 Task: Open Card Usability Testing Review in Board Public Speaking Coaching to Workspace Business Coaching Services and add a team member Softage.3@softage.net, a label Green, a checklist Smart City Development, an attachment from your computer, a color Green and finally, add a card description 'Plan and execute company team-building conference with guest speakers on teamwork' and a comment 'We should approach this task with enthusiasm as it has the potential to generate significant value for our company.'. Add a start date 'Jan 07, 1900' with a due date 'Jan 14, 1900'
Action: Mouse moved to (75, 294)
Screenshot: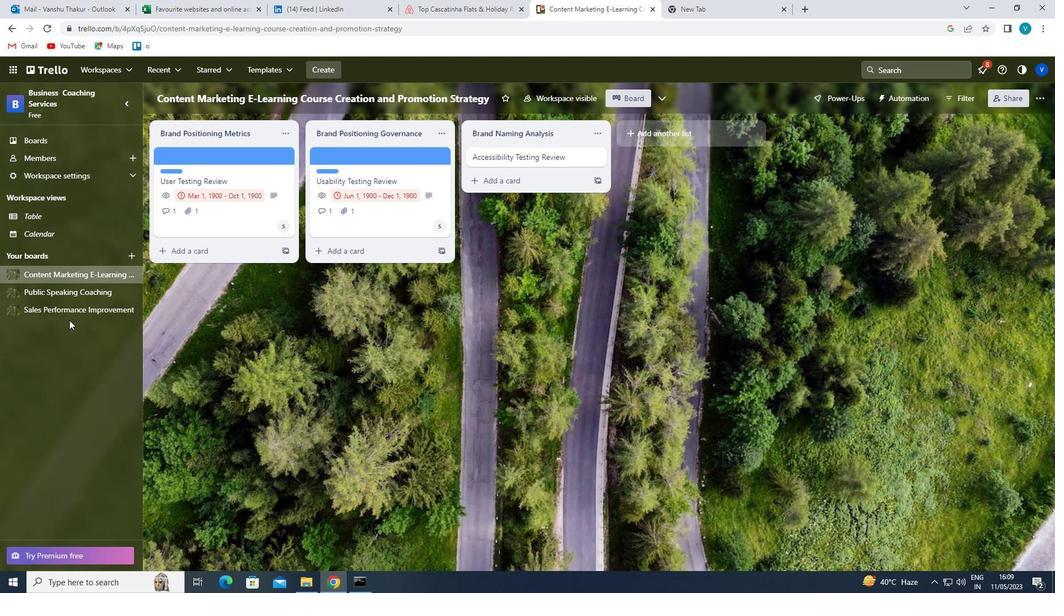 
Action: Mouse pressed left at (75, 294)
Screenshot: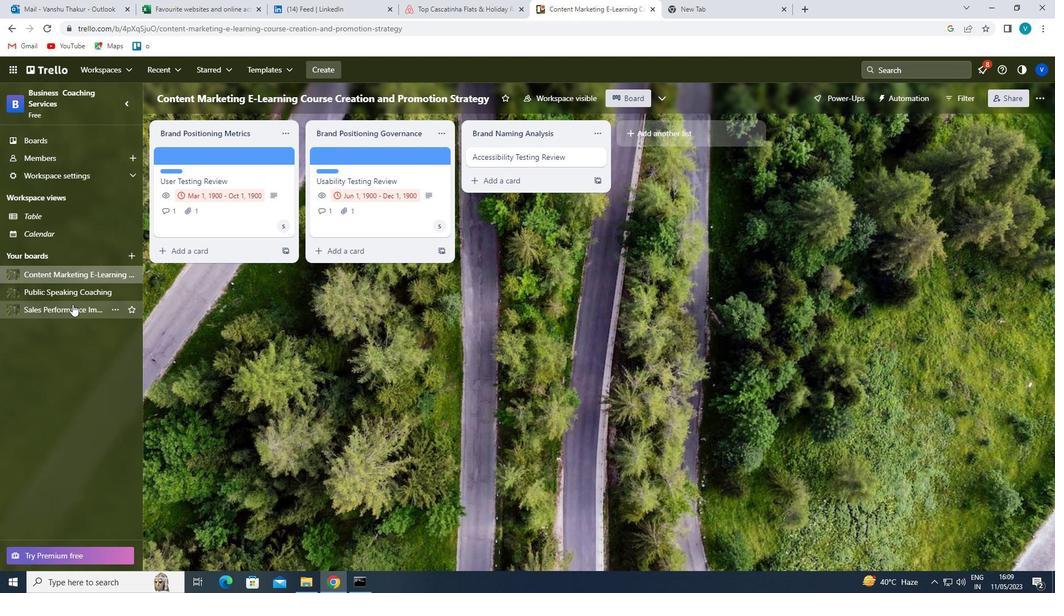 
Action: Mouse moved to (523, 156)
Screenshot: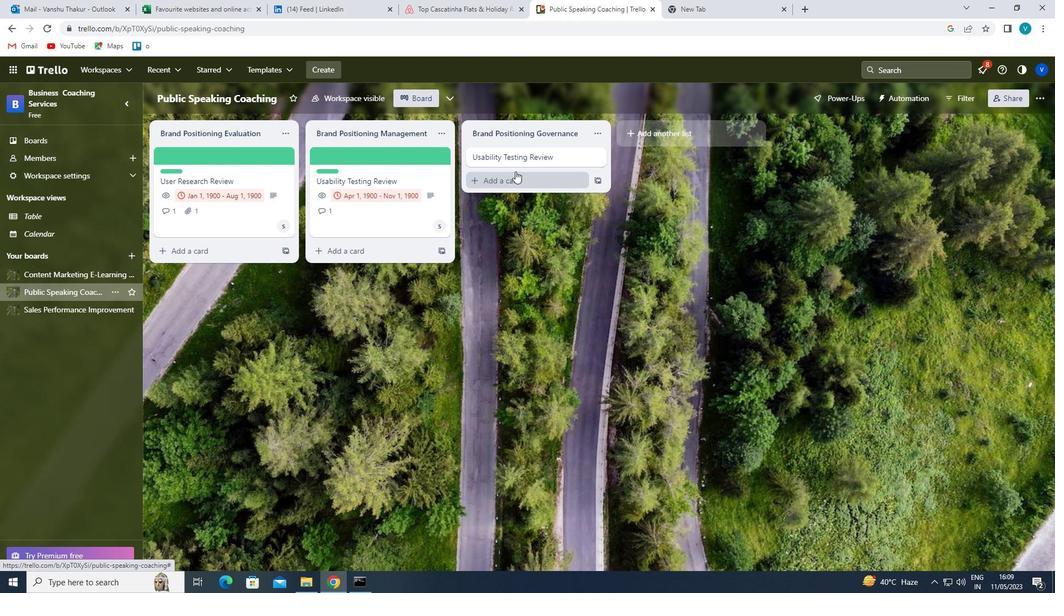 
Action: Mouse pressed left at (523, 156)
Screenshot: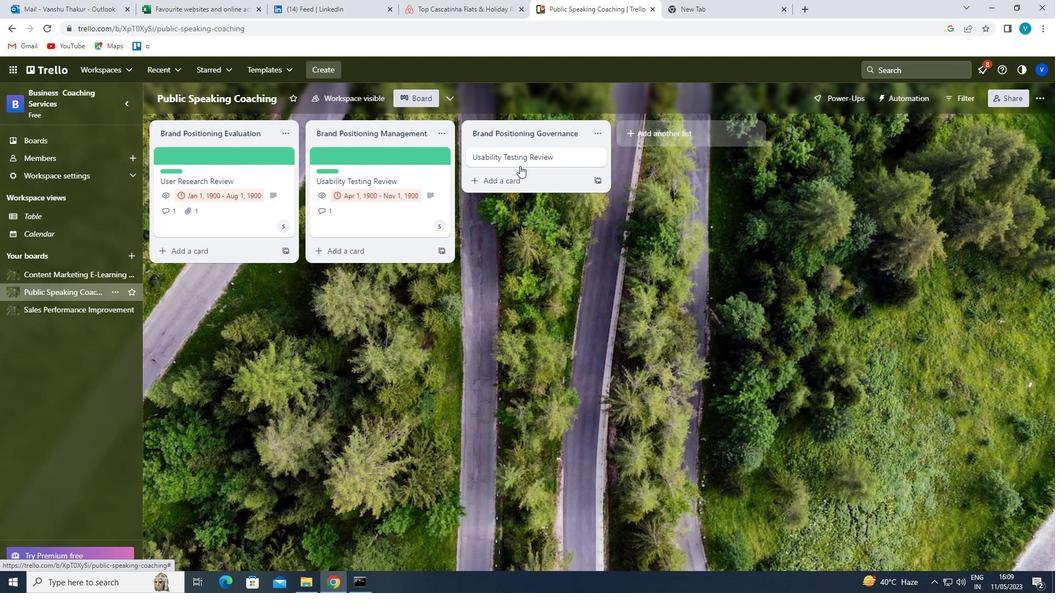 
Action: Mouse moved to (661, 194)
Screenshot: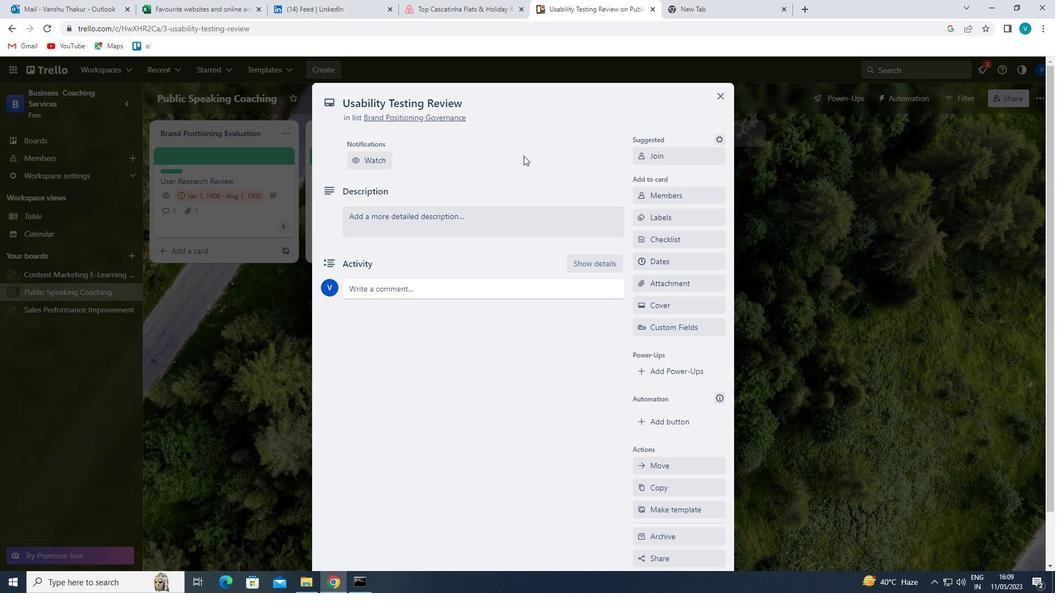 
Action: Mouse pressed left at (661, 194)
Screenshot: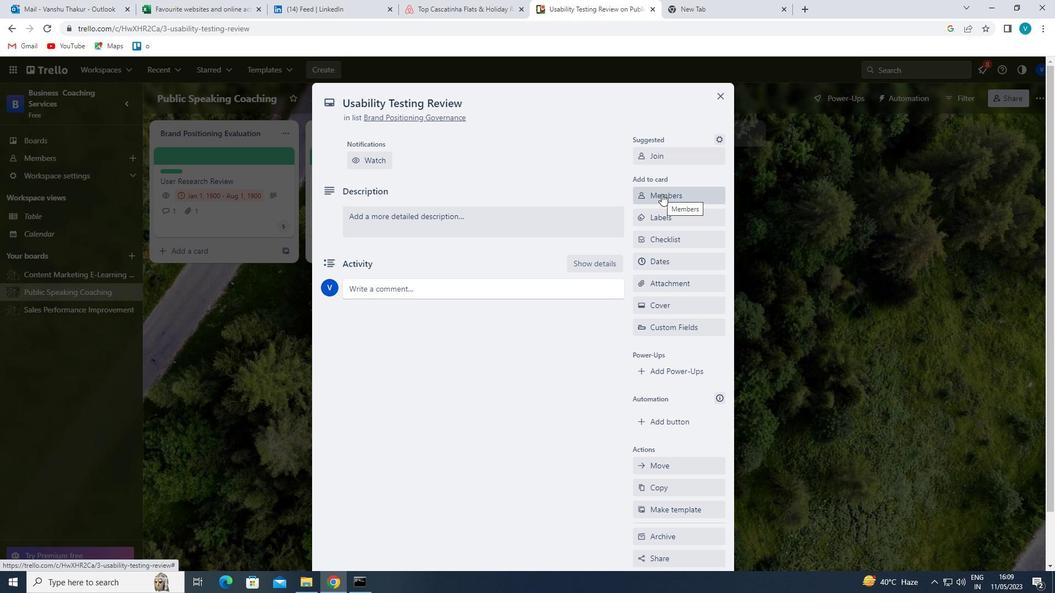 
Action: Mouse moved to (663, 241)
Screenshot: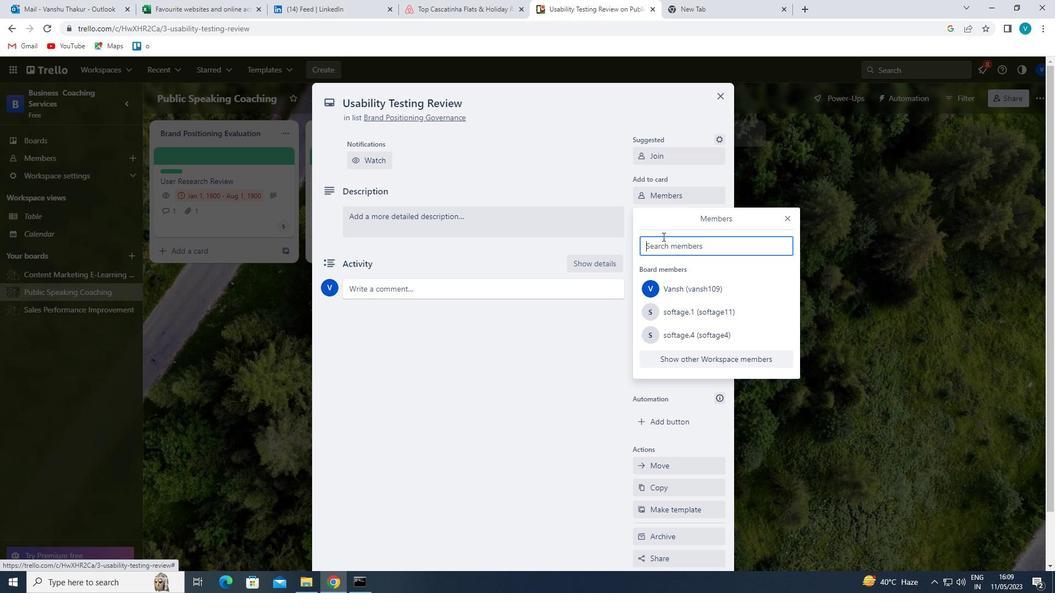 
Action: Mouse pressed left at (663, 241)
Screenshot: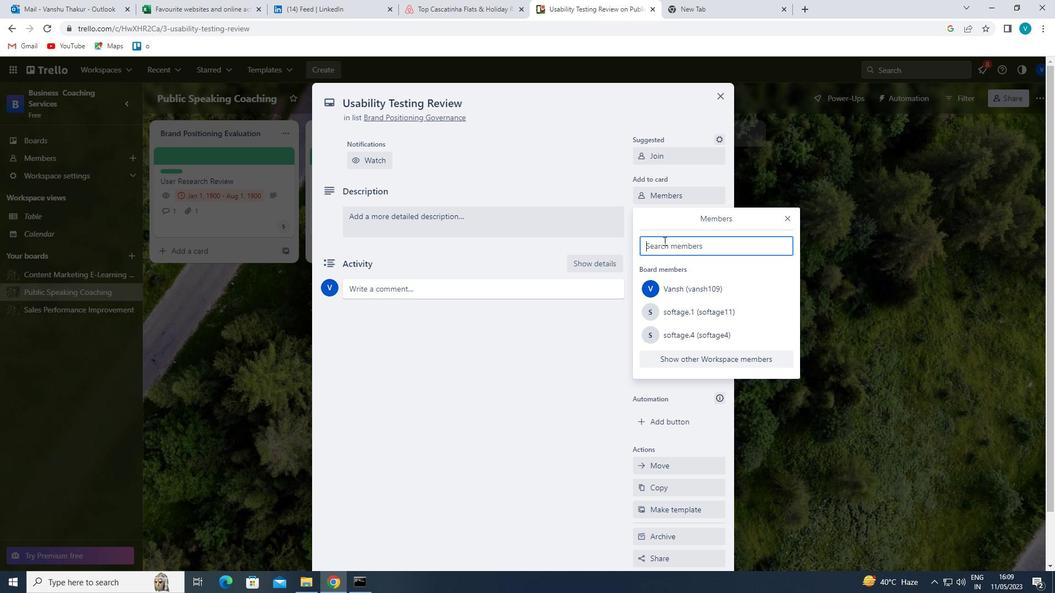 
Action: Key pressed <Key.shift>SOFTAGE
Screenshot: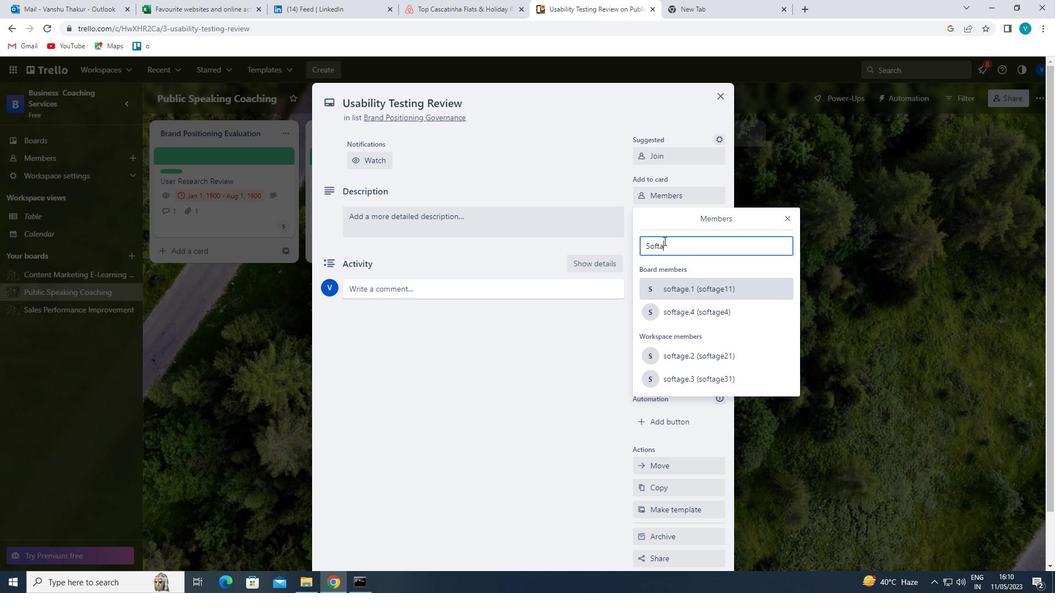 
Action: Mouse moved to (701, 373)
Screenshot: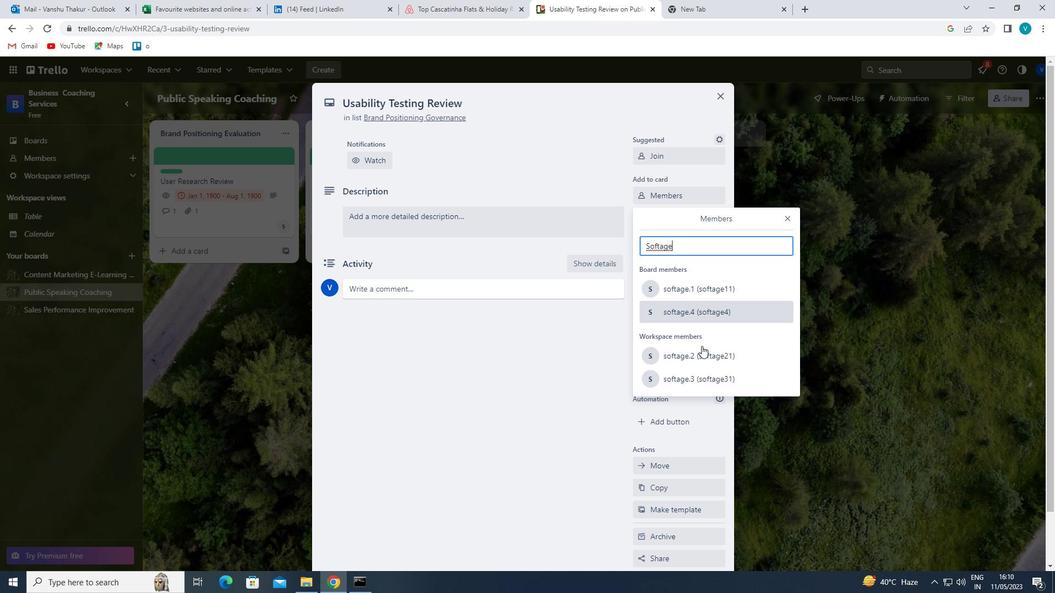 
Action: Mouse pressed left at (701, 373)
Screenshot: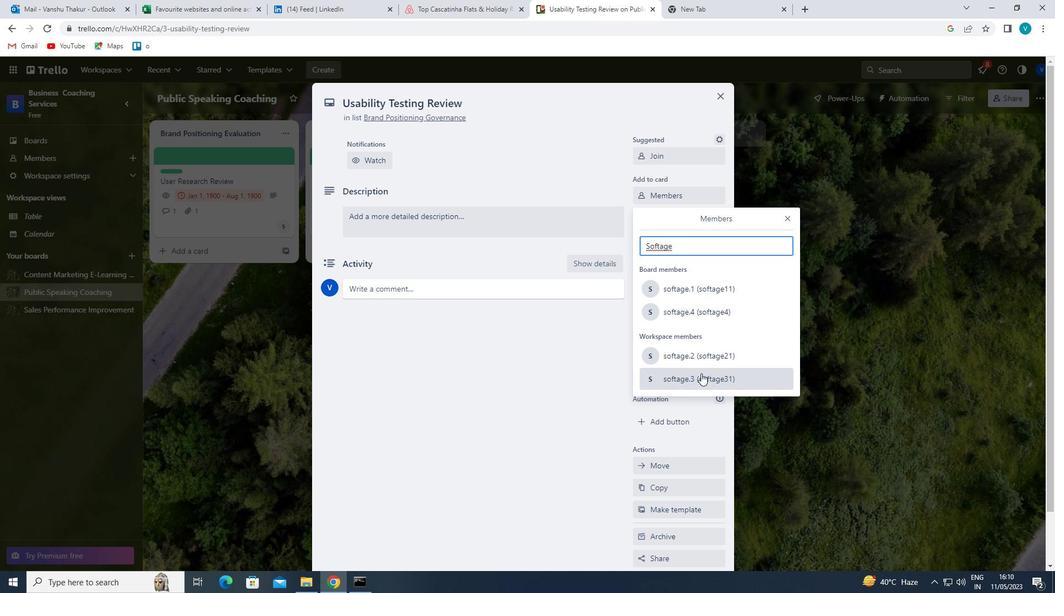 
Action: Mouse moved to (786, 214)
Screenshot: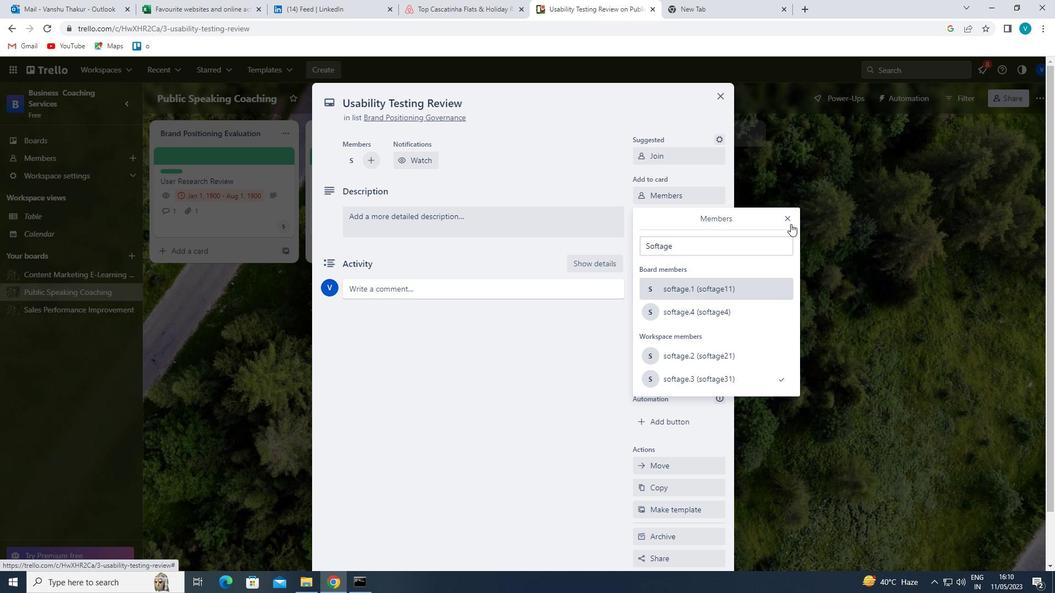 
Action: Mouse pressed left at (786, 214)
Screenshot: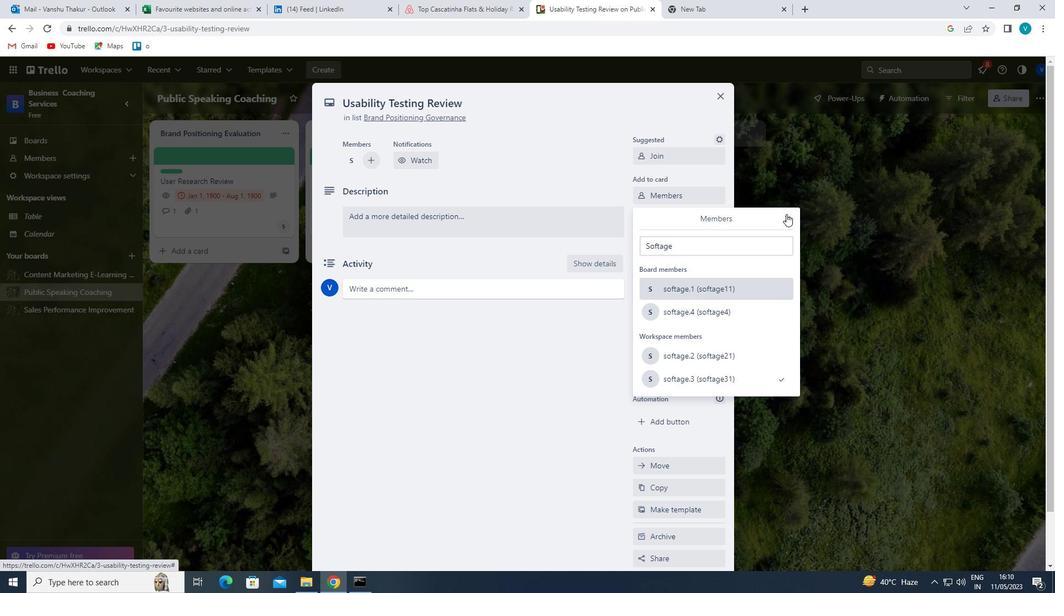 
Action: Mouse moved to (690, 220)
Screenshot: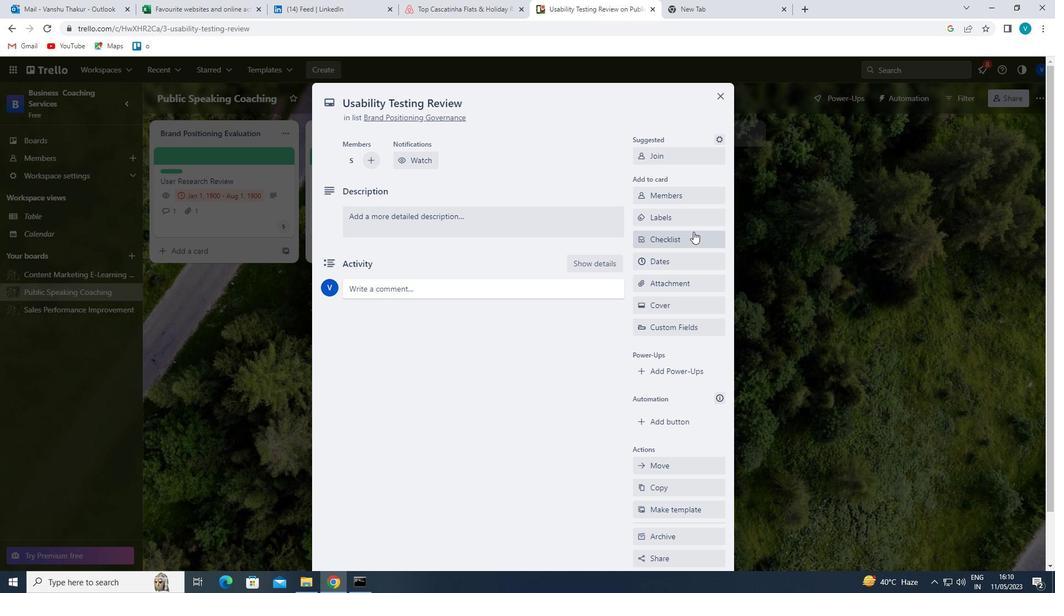 
Action: Mouse pressed left at (690, 220)
Screenshot: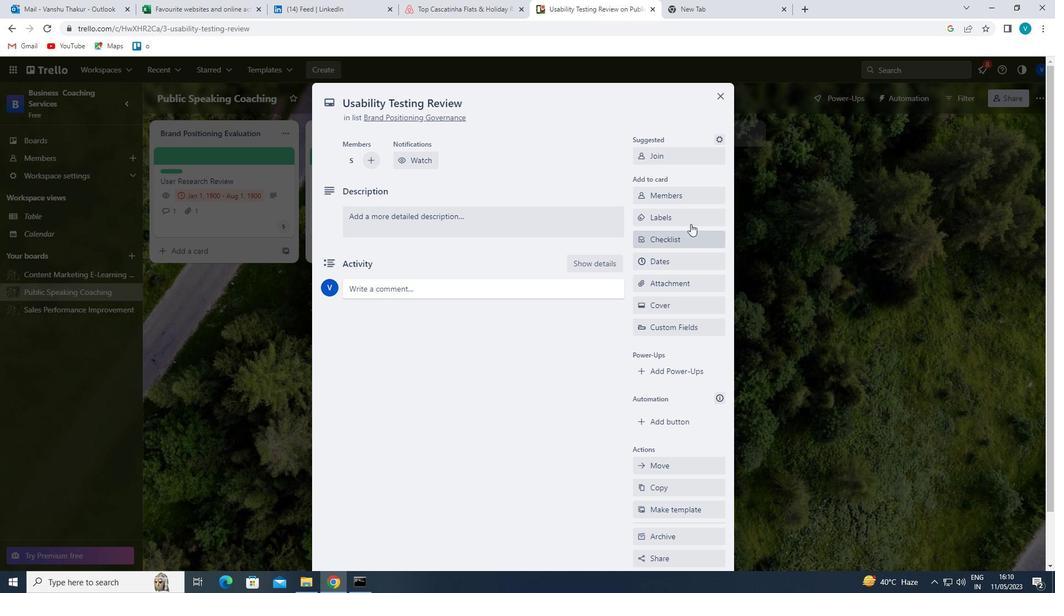 
Action: Mouse moved to (713, 311)
Screenshot: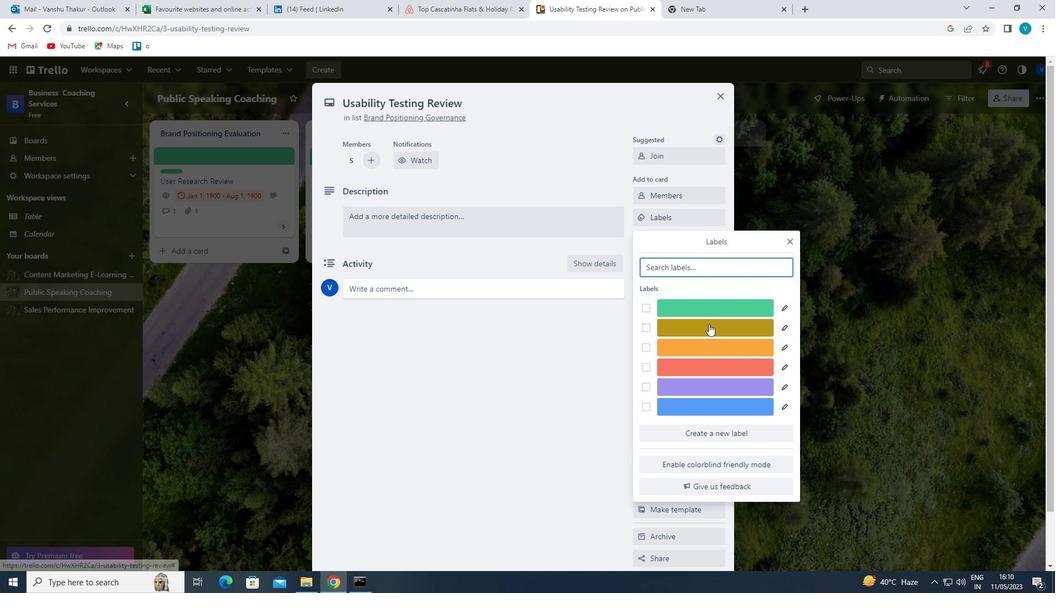 
Action: Mouse pressed left at (713, 311)
Screenshot: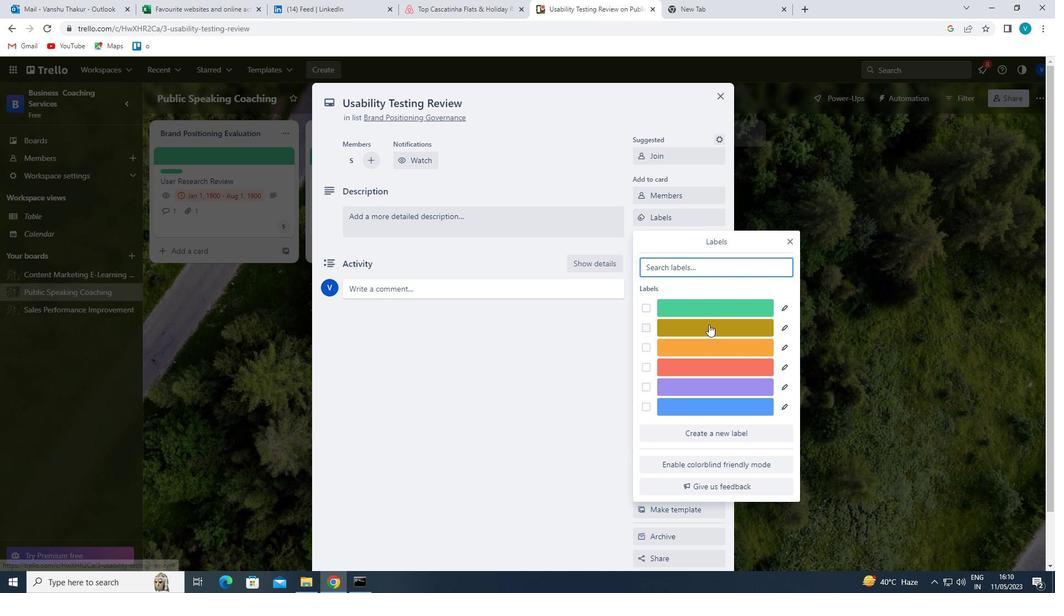 
Action: Mouse moved to (788, 240)
Screenshot: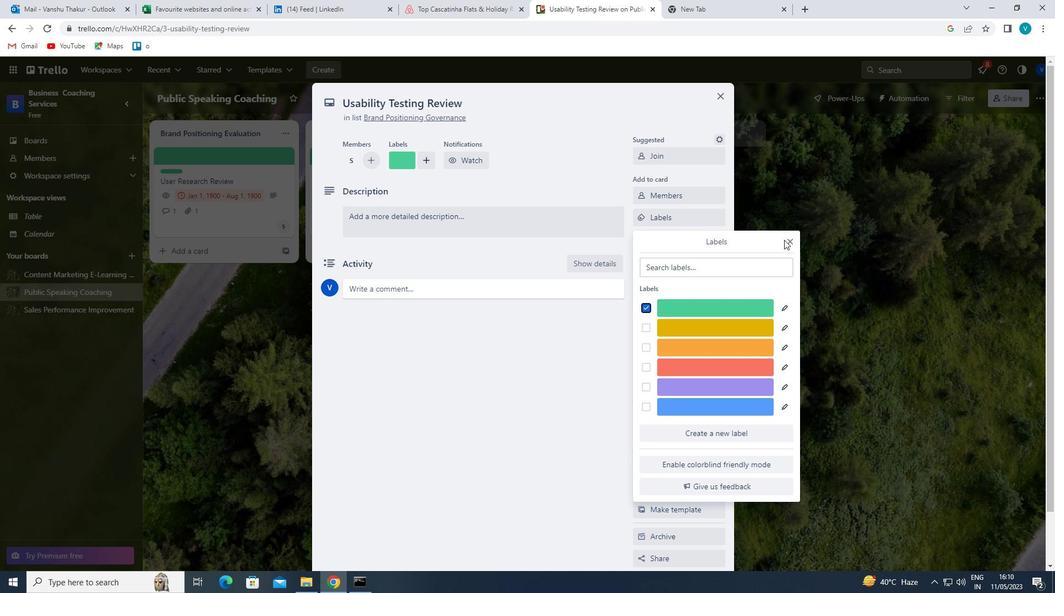 
Action: Mouse pressed left at (788, 240)
Screenshot: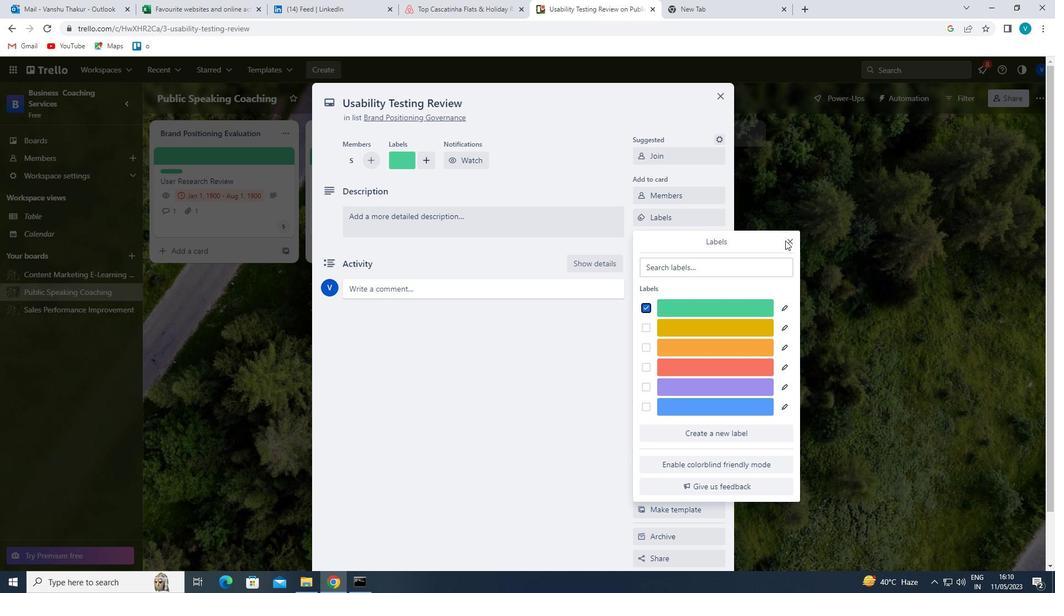 
Action: Mouse moved to (687, 244)
Screenshot: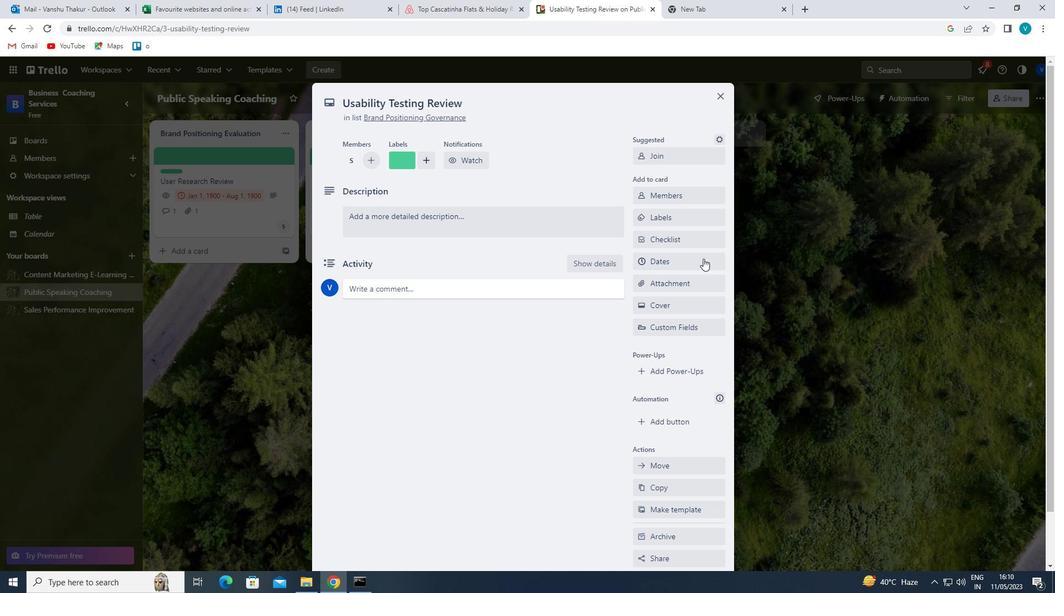 
Action: Mouse pressed left at (687, 244)
Screenshot: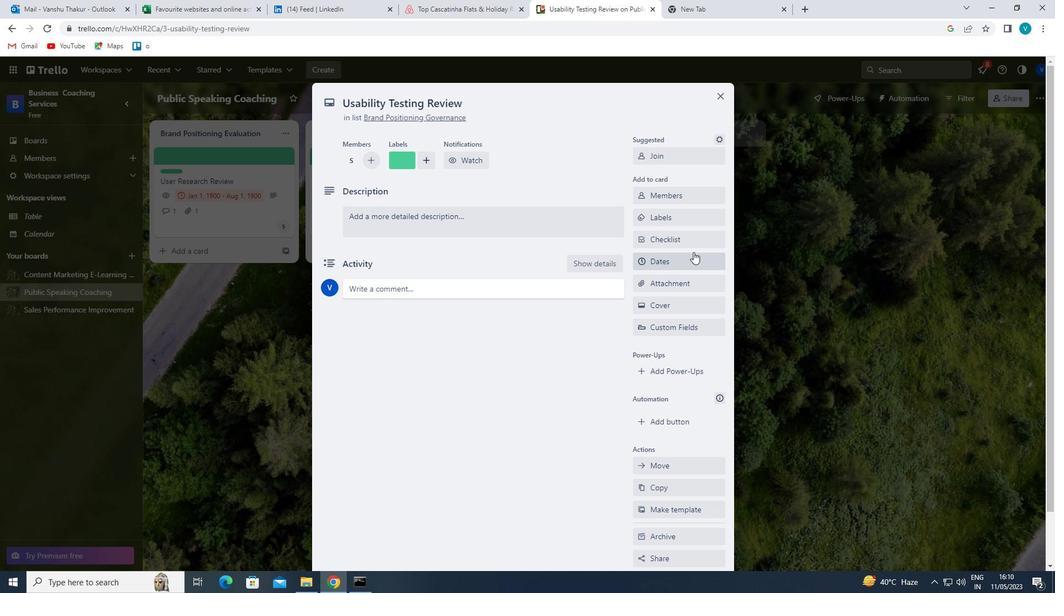 
Action: Key pressed <Key.shift>SMART<Key.space>
Screenshot: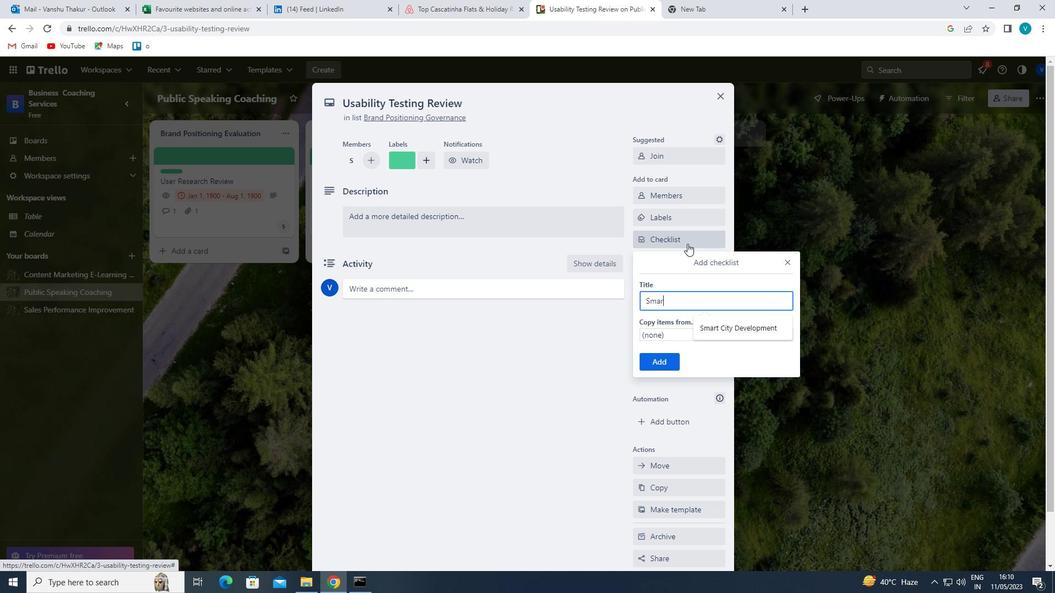 
Action: Mouse moved to (711, 322)
Screenshot: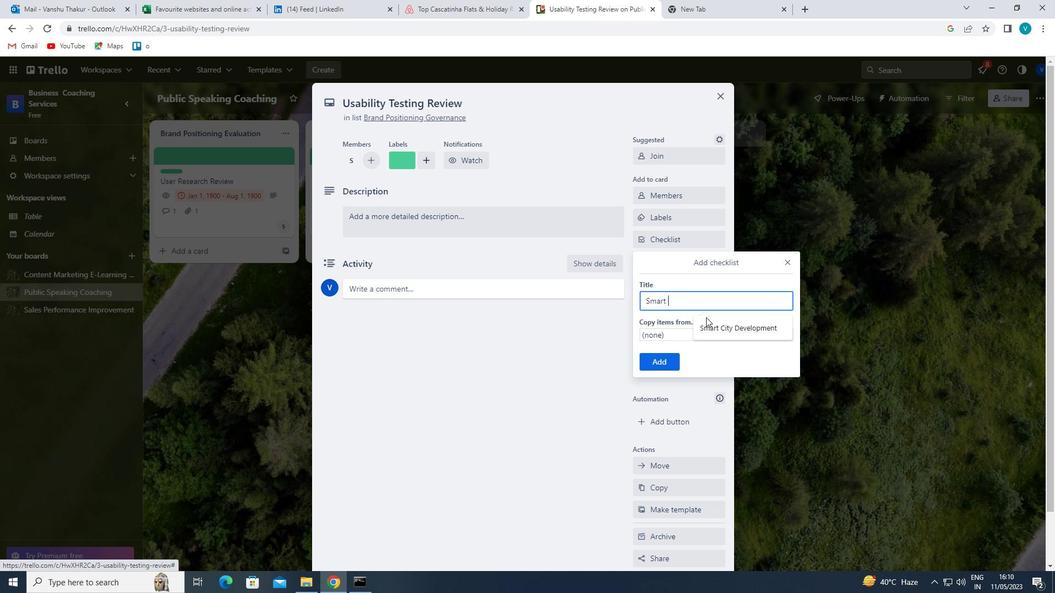 
Action: Mouse pressed left at (711, 322)
Screenshot: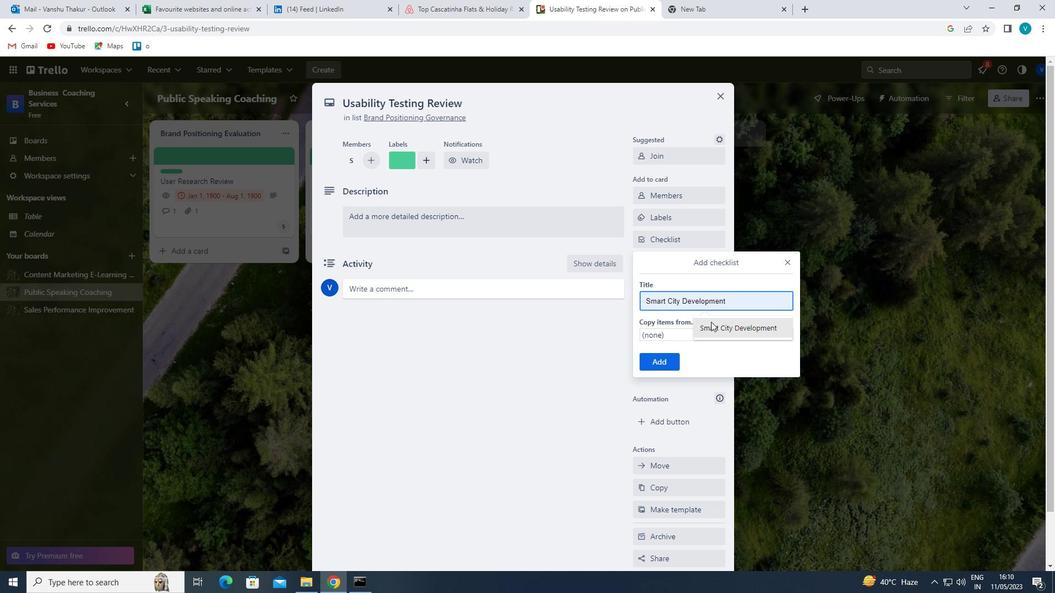 
Action: Mouse moved to (671, 363)
Screenshot: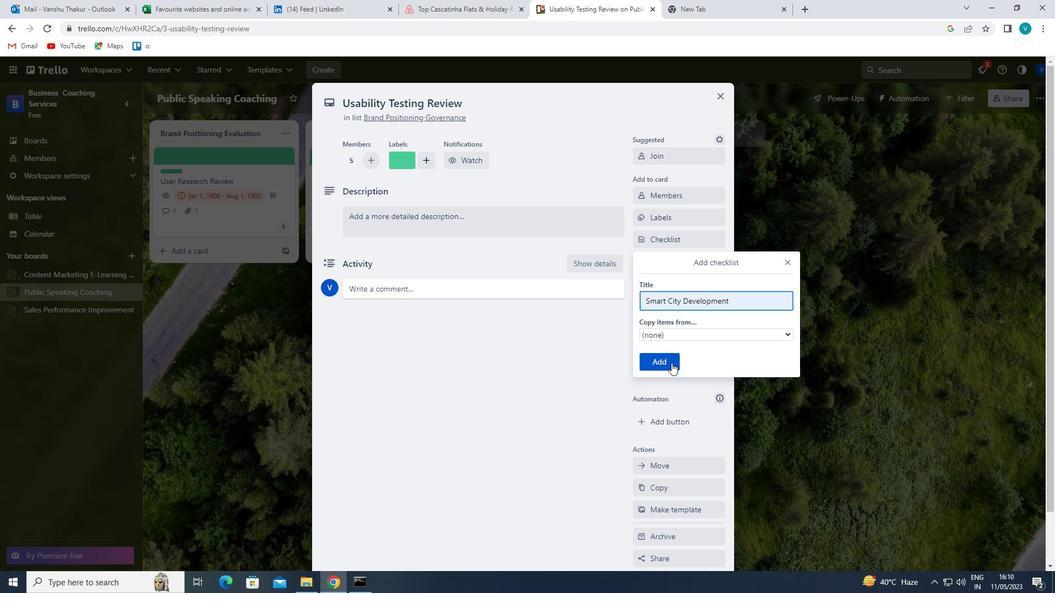 
Action: Mouse pressed left at (671, 363)
Screenshot: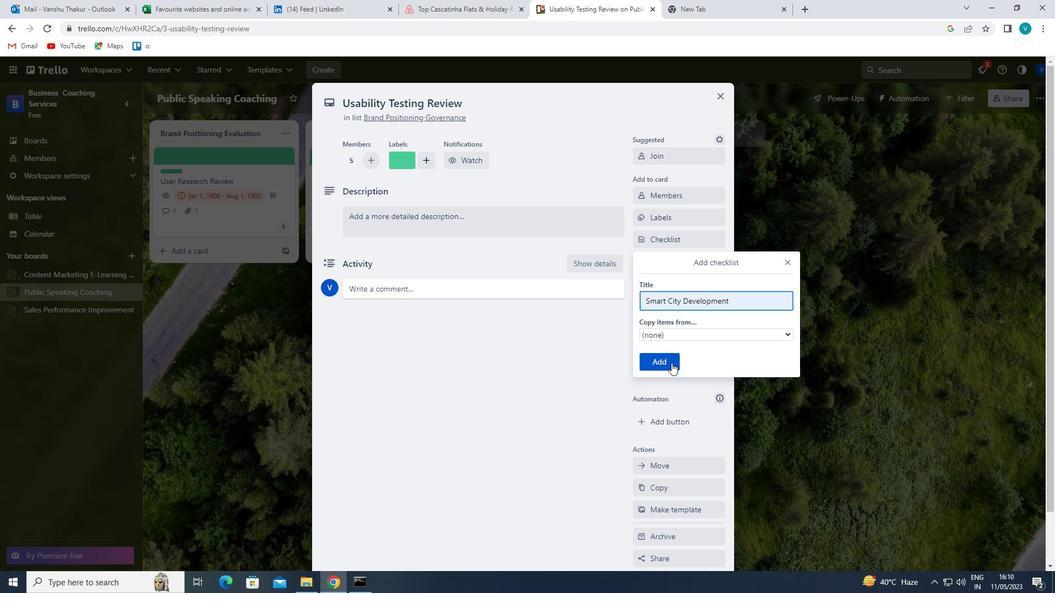 
Action: Mouse moved to (680, 283)
Screenshot: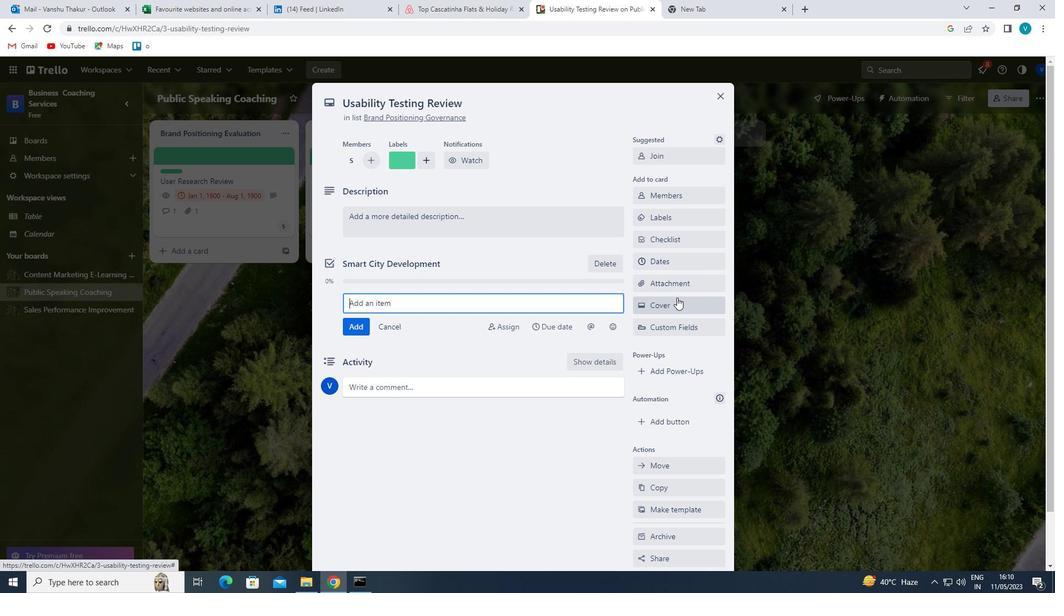 
Action: Mouse pressed left at (680, 283)
Screenshot: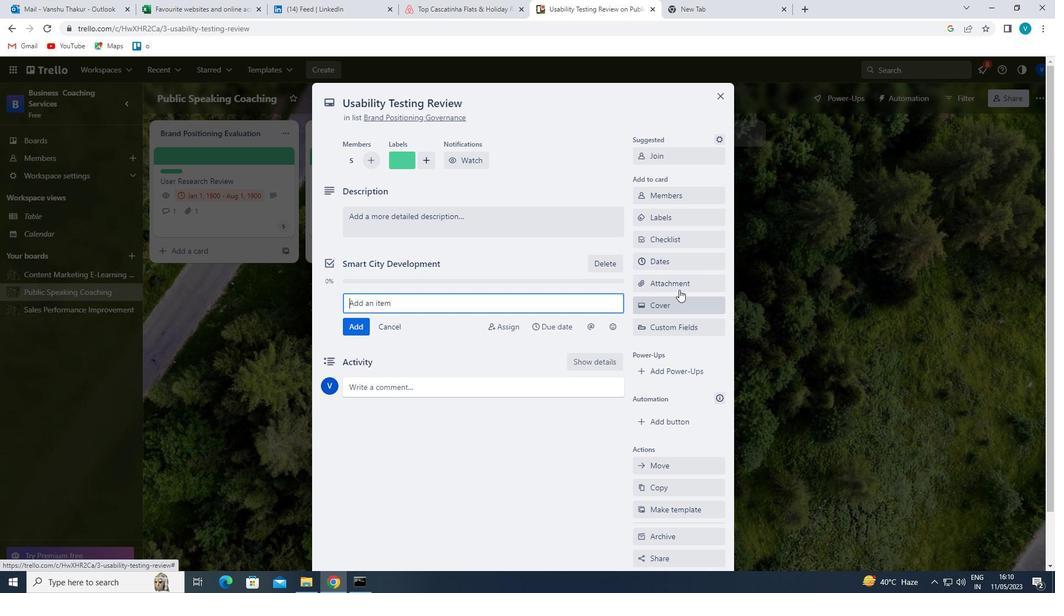 
Action: Mouse moved to (673, 330)
Screenshot: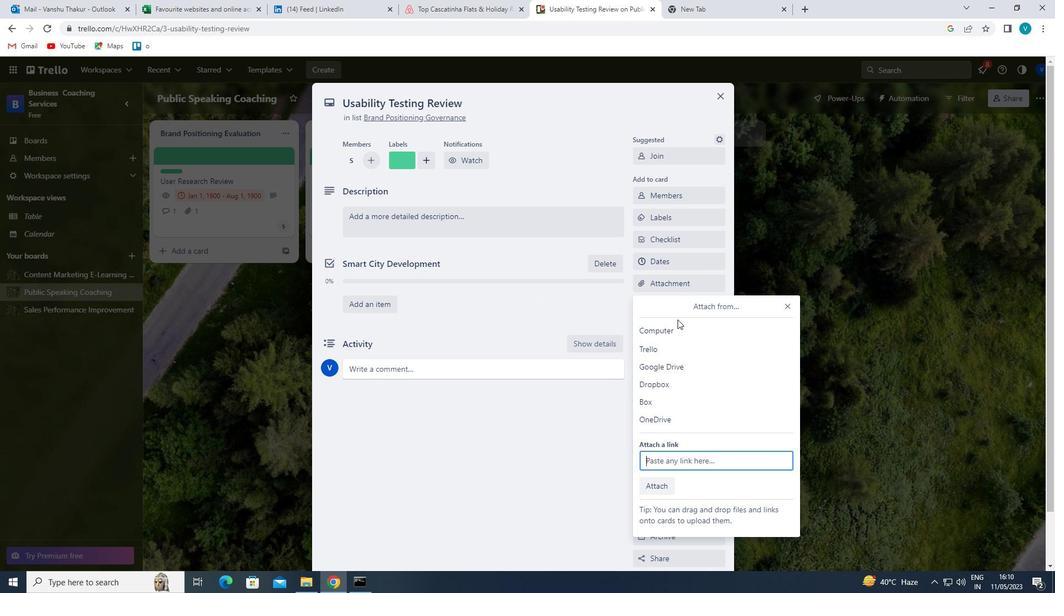 
Action: Mouse pressed left at (673, 330)
Screenshot: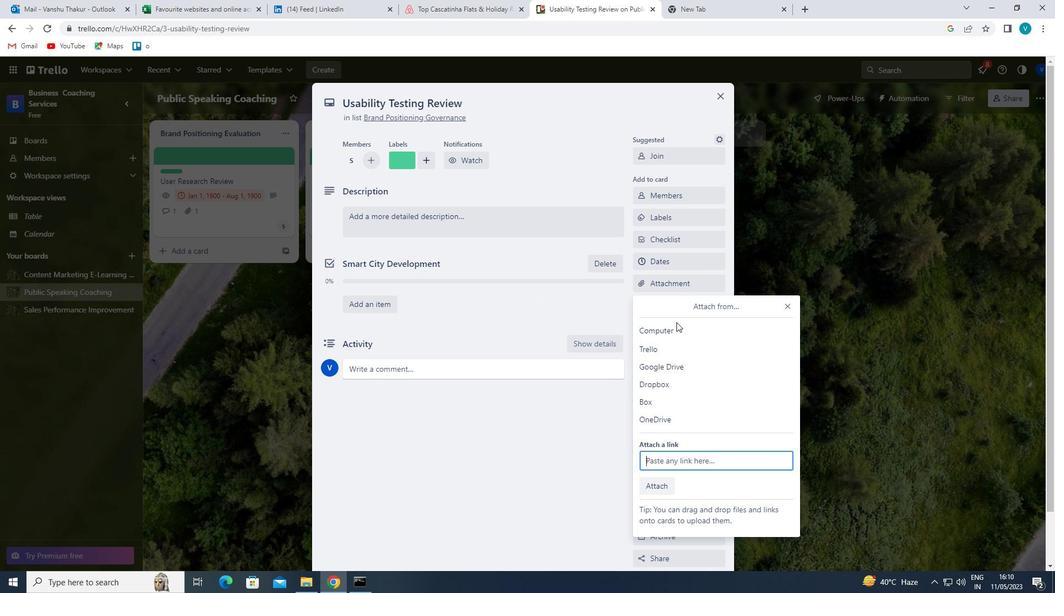 
Action: Mouse moved to (161, 168)
Screenshot: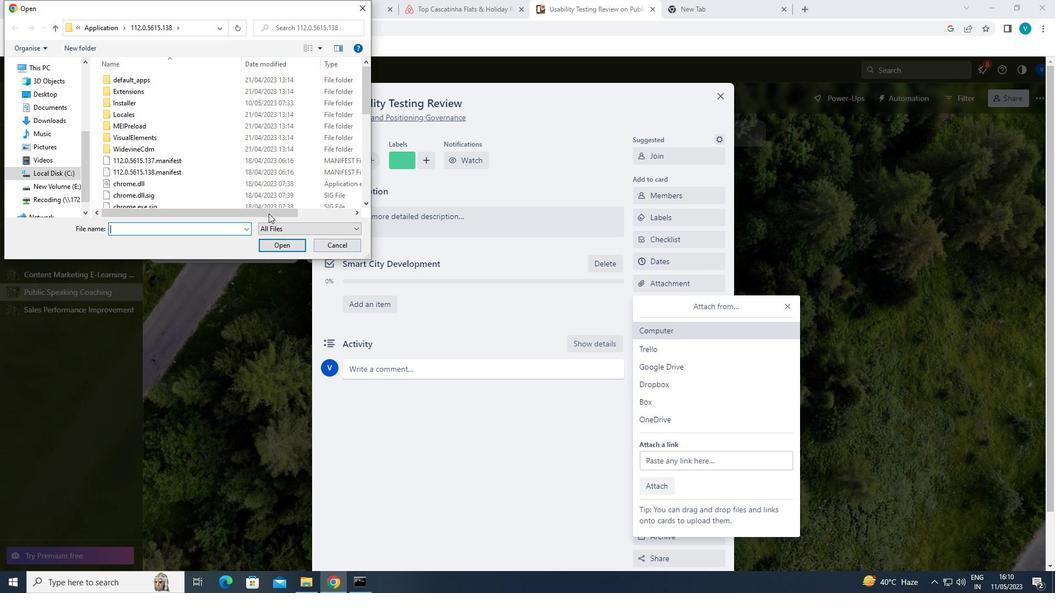 
Action: Mouse scrolled (161, 167) with delta (0, 0)
Screenshot: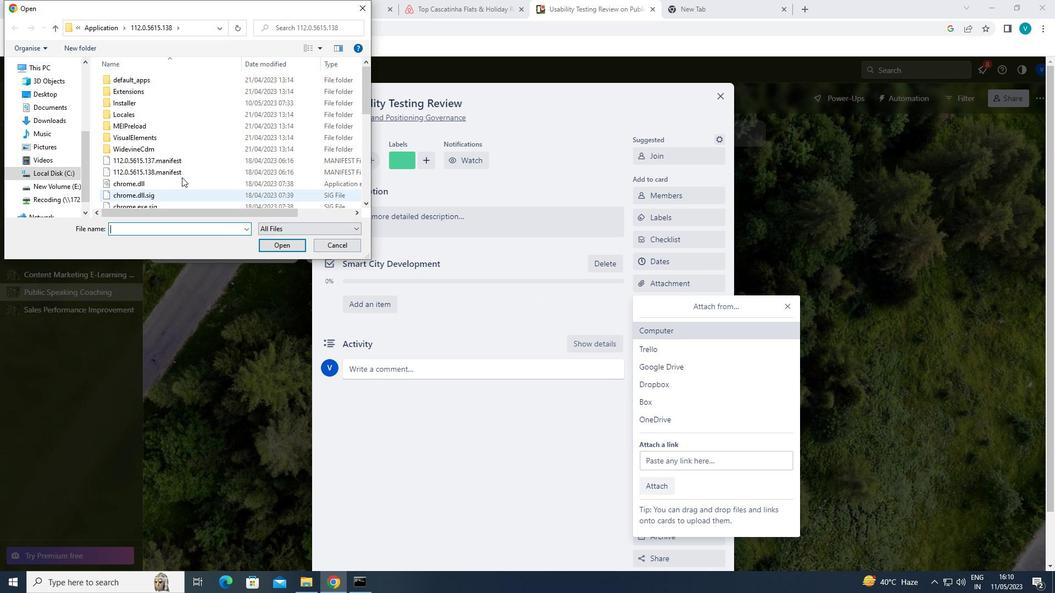 
Action: Mouse scrolled (161, 167) with delta (0, 0)
Screenshot: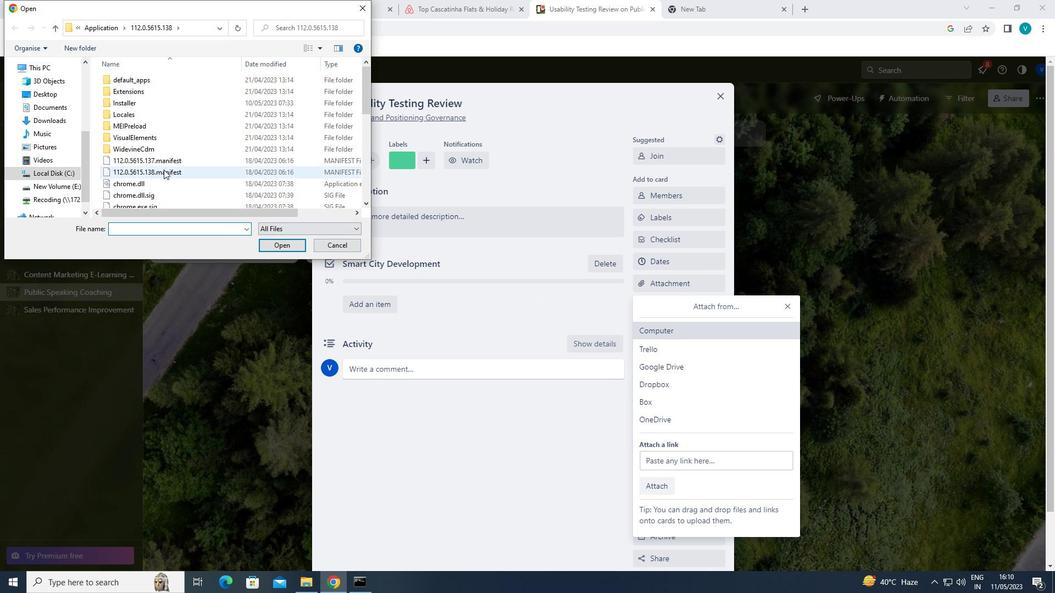 
Action: Mouse pressed left at (161, 168)
Screenshot: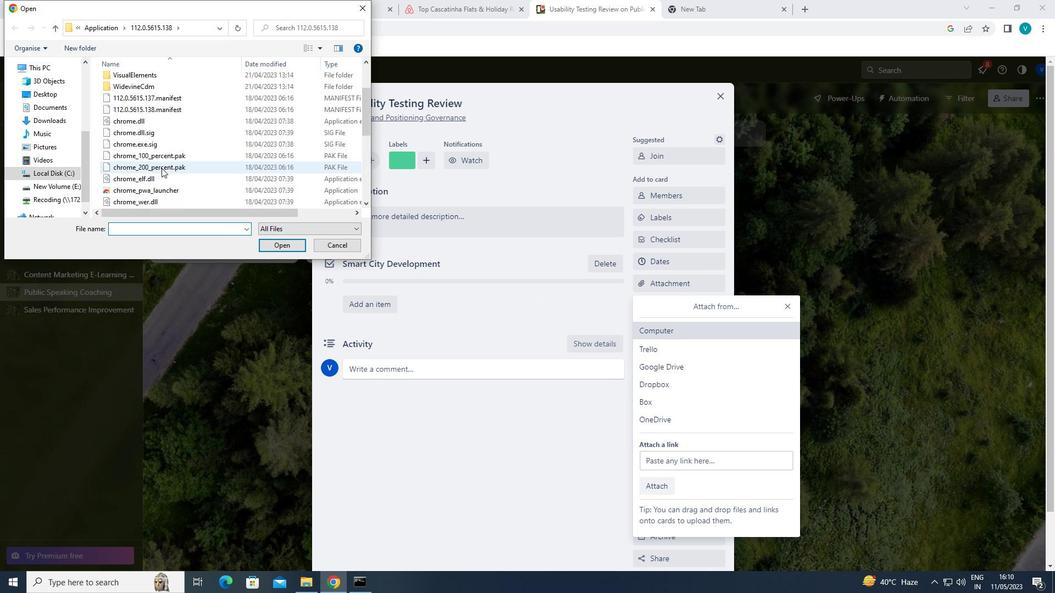 
Action: Mouse moved to (272, 239)
Screenshot: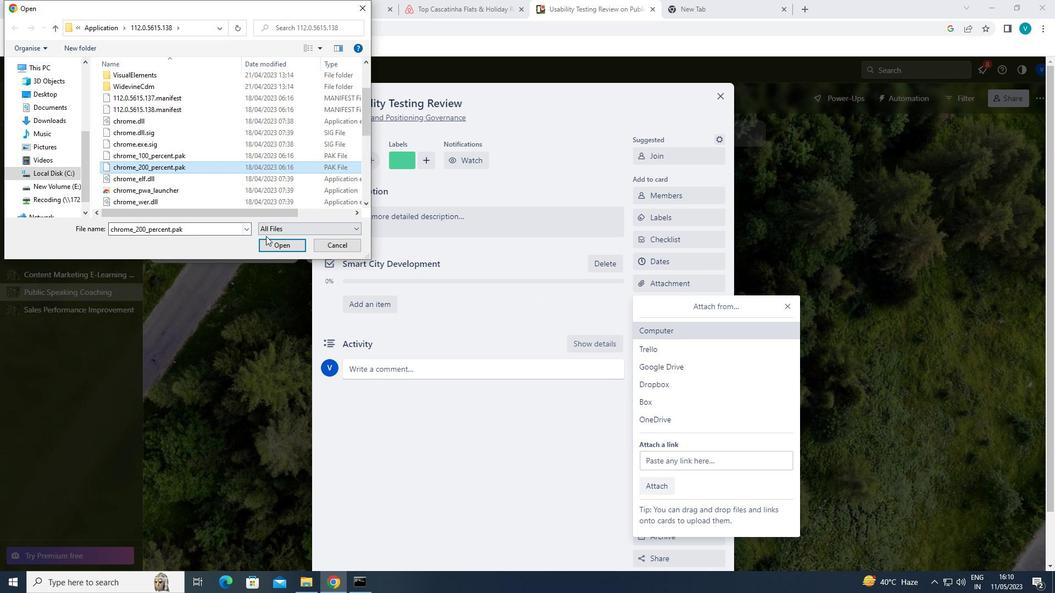 
Action: Mouse pressed left at (272, 239)
Screenshot: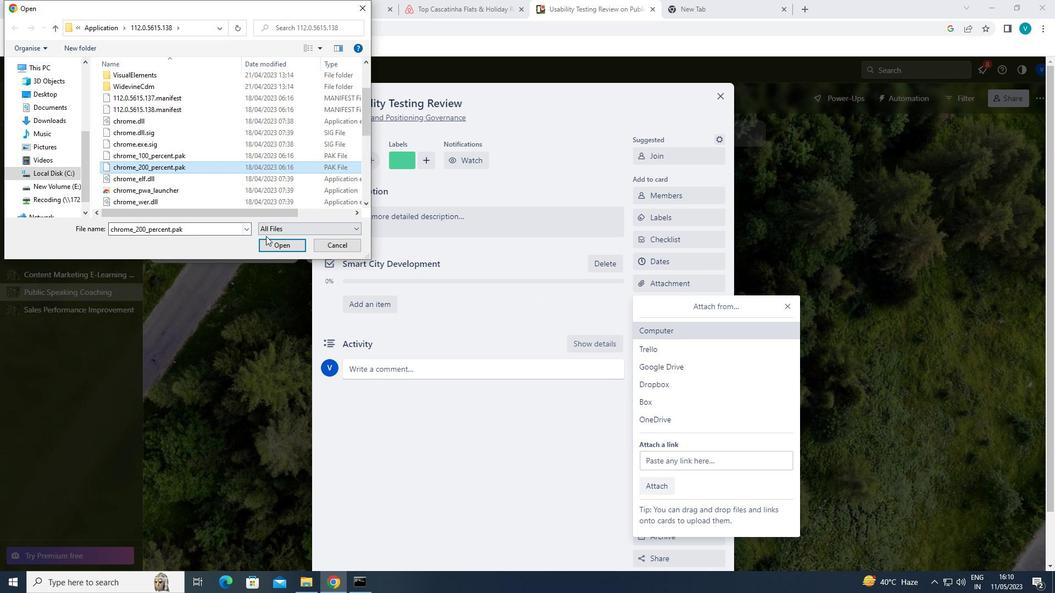 
Action: Mouse moved to (790, 303)
Screenshot: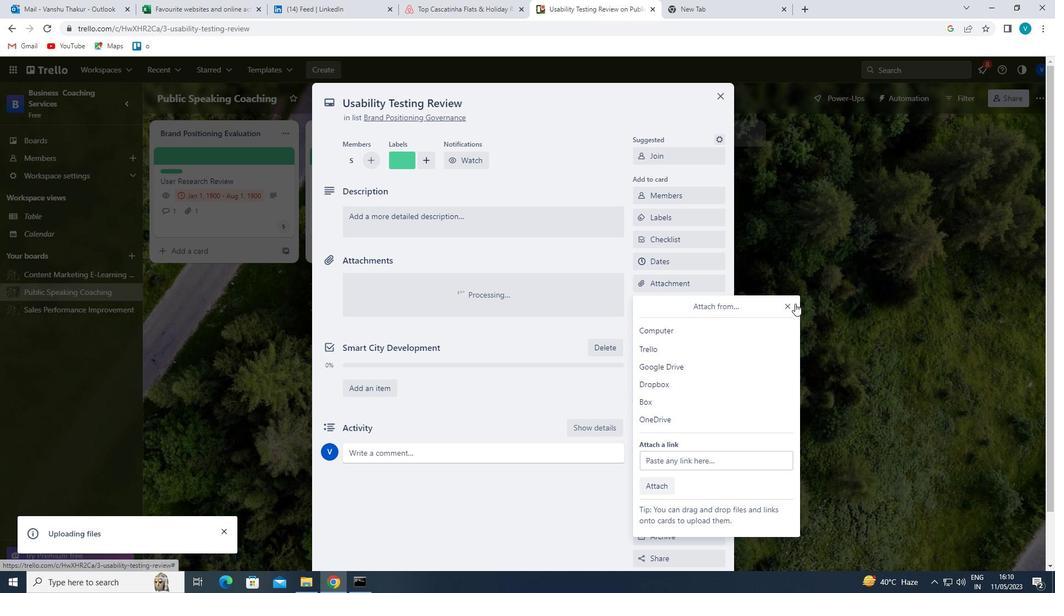 
Action: Mouse pressed left at (790, 303)
Screenshot: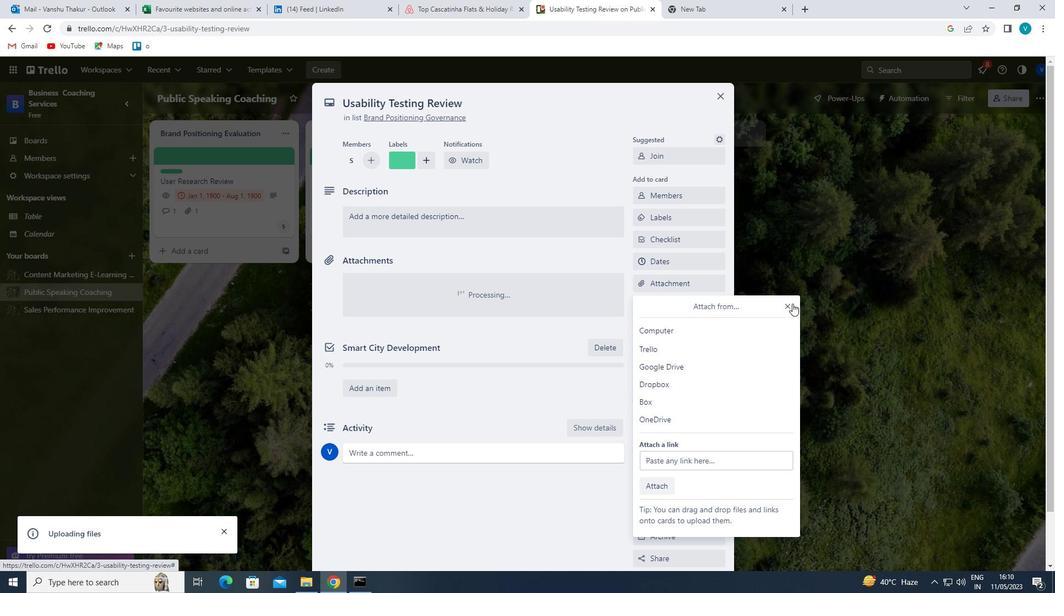 
Action: Mouse moved to (667, 302)
Screenshot: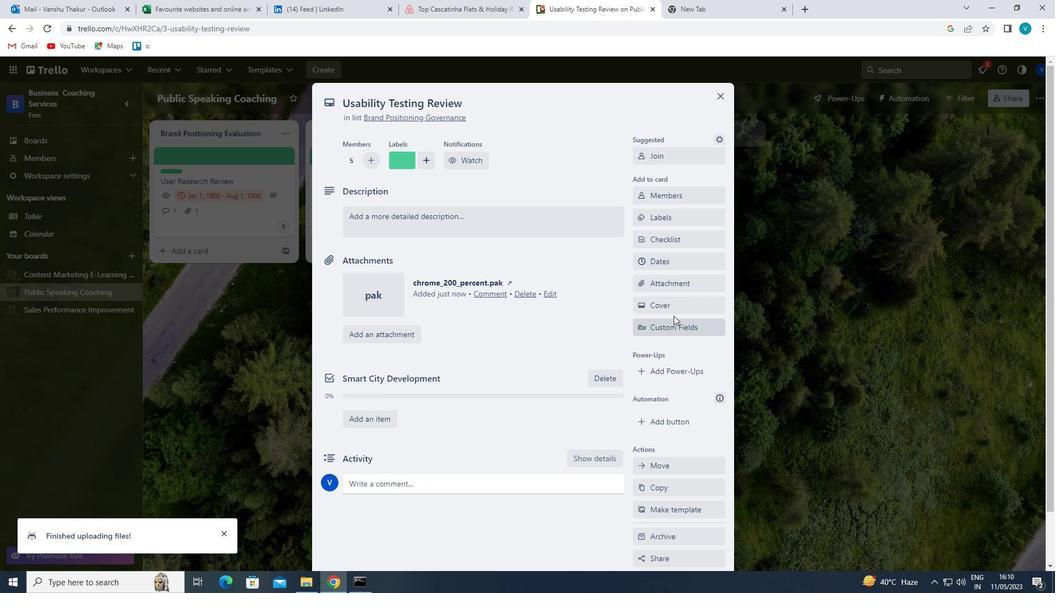 
Action: Mouse pressed left at (667, 302)
Screenshot: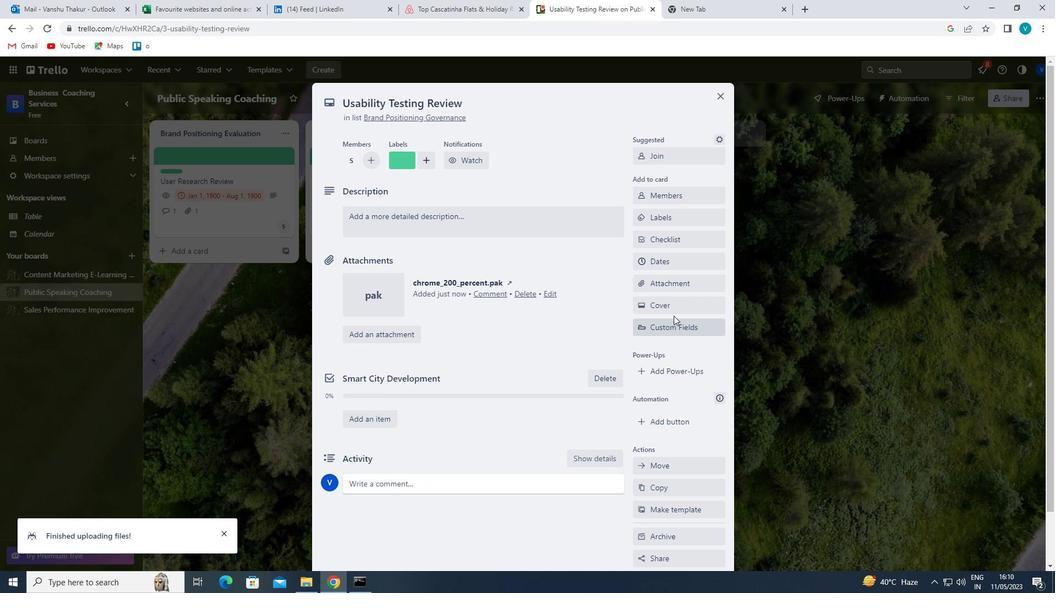 
Action: Mouse moved to (653, 348)
Screenshot: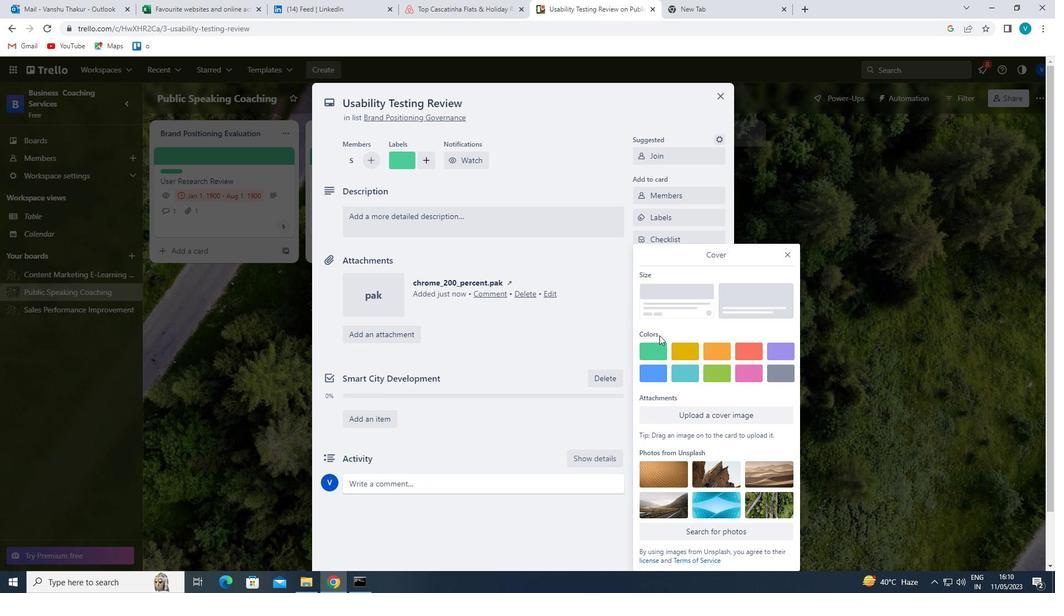 
Action: Mouse pressed left at (653, 348)
Screenshot: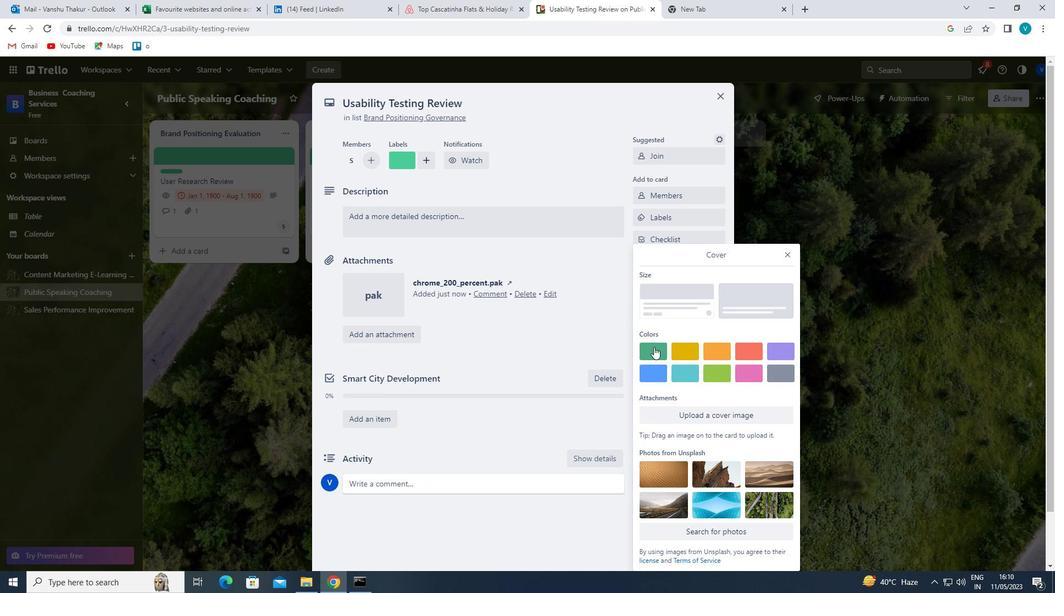 
Action: Mouse moved to (786, 231)
Screenshot: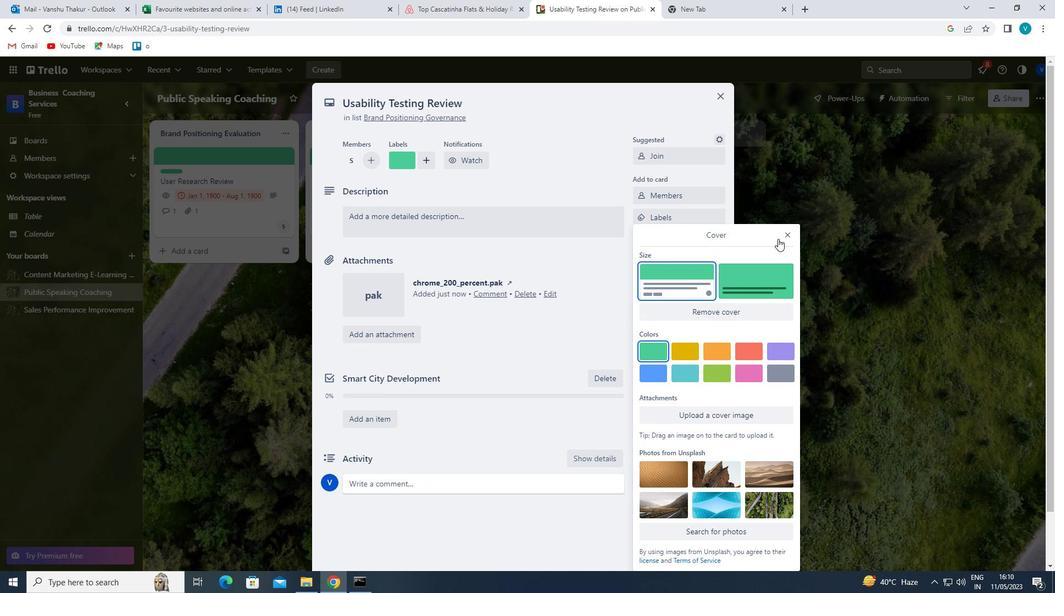 
Action: Mouse pressed left at (786, 231)
Screenshot: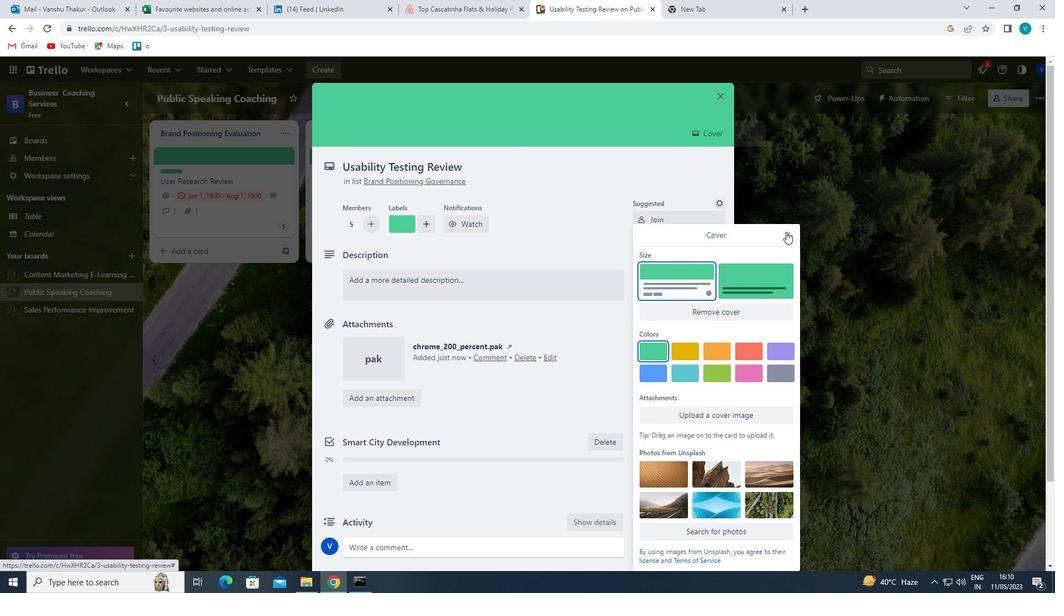 
Action: Mouse moved to (505, 283)
Screenshot: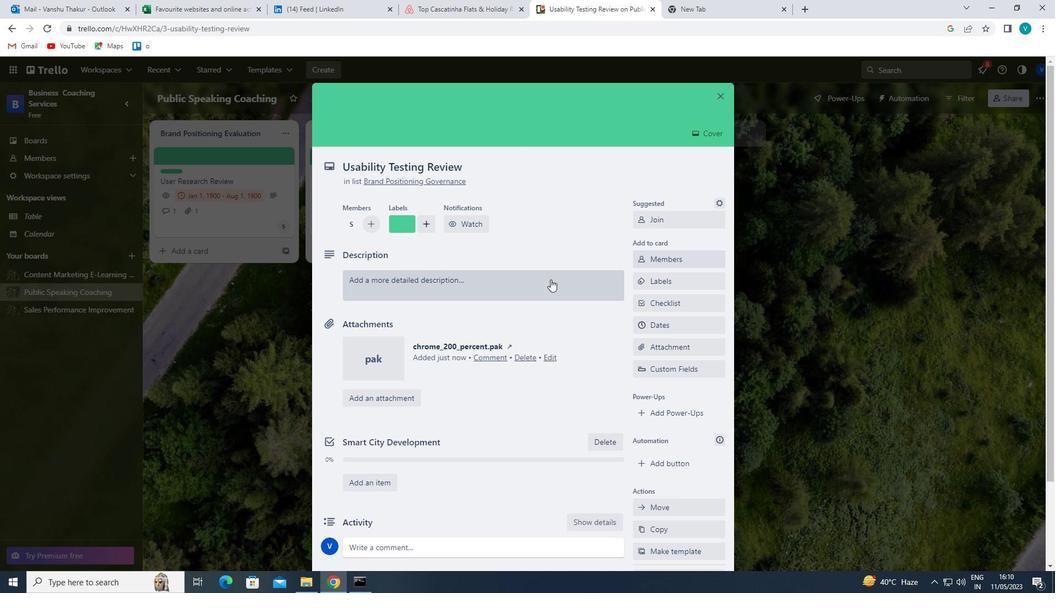 
Action: Mouse pressed left at (505, 283)
Screenshot: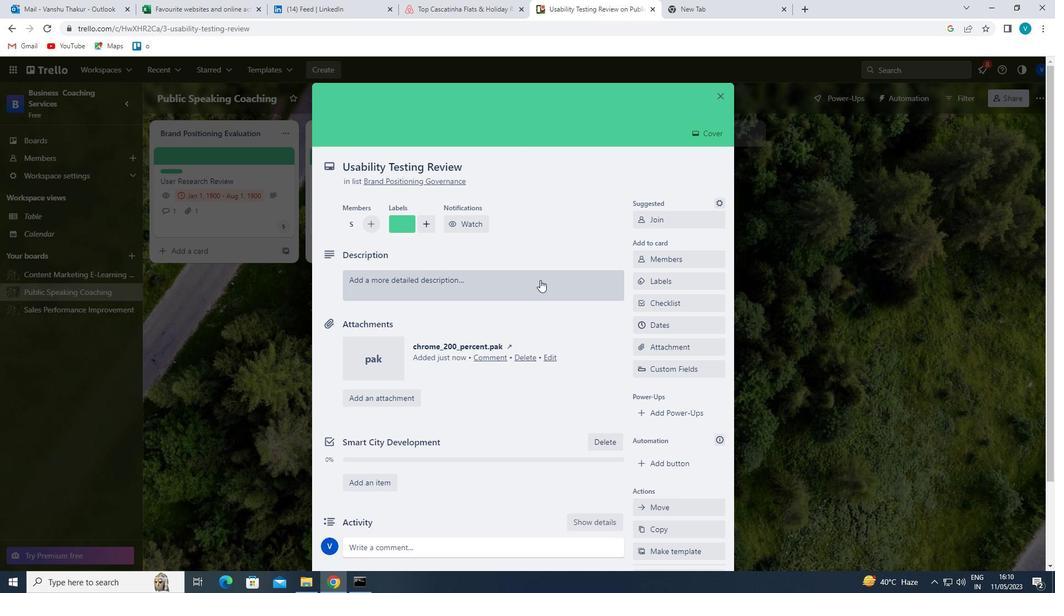 
Action: Mouse moved to (516, 281)
Screenshot: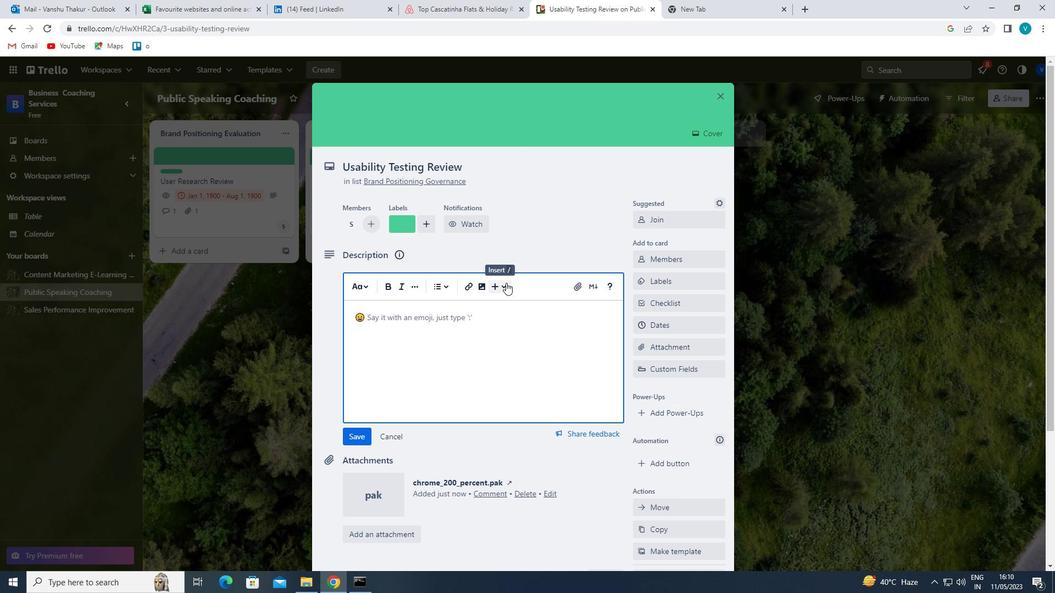 
Action: Key pressed '<Key.shift>PLAN<Key.space>AND<Key.space>EXECUTE<Key.space>COMPANYY<Key.space><Key.backspace><Key.backspace><Key.space>TEAM-BUILDING<Key.space>CO
Screenshot: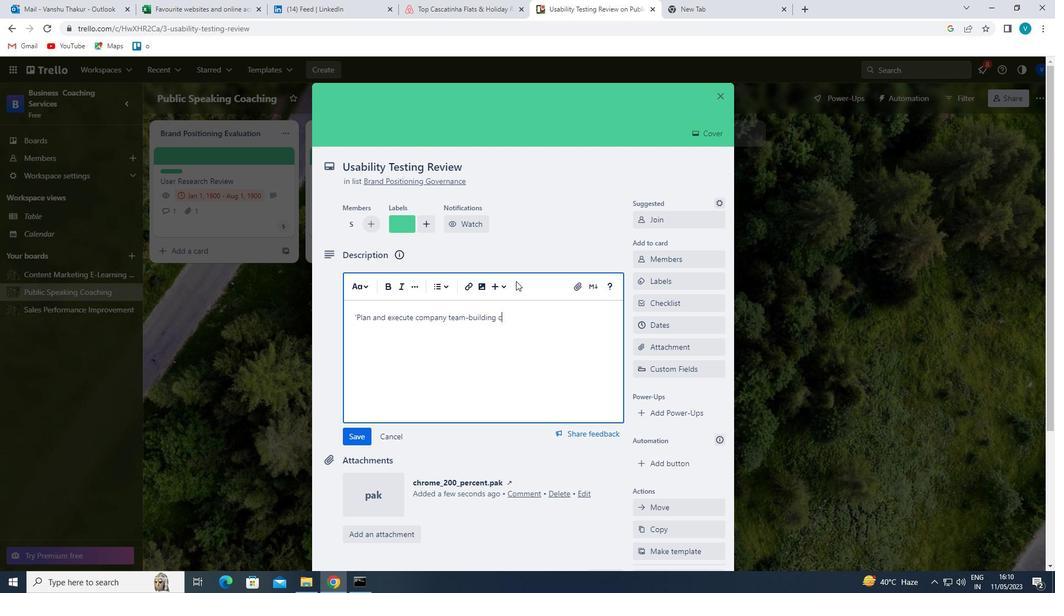 
Action: Mouse moved to (516, 281)
Screenshot: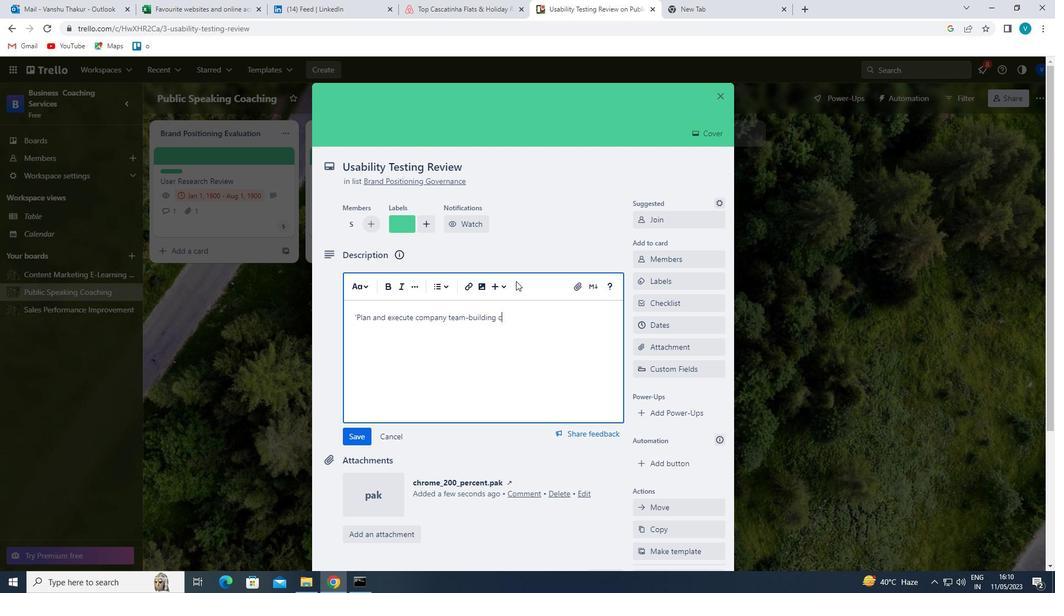 
Action: Key pressed NFERENCE<Key.space>WITH<Key.space>GUEST<Key.space>SPEAKERS<Key.space>ON<Key.space>TEAMWORK'
Screenshot: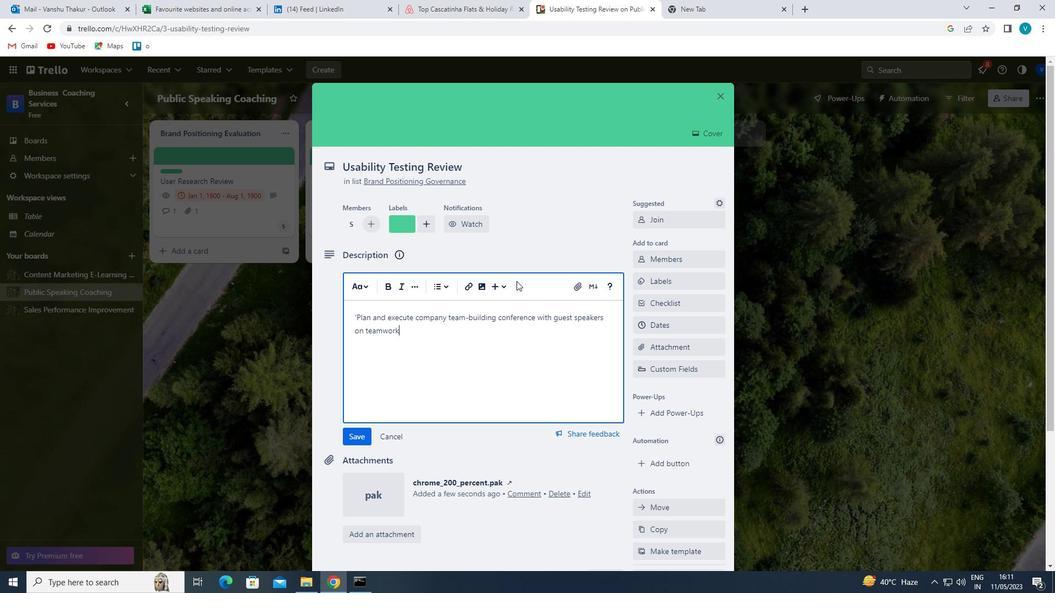 
Action: Mouse moved to (361, 431)
Screenshot: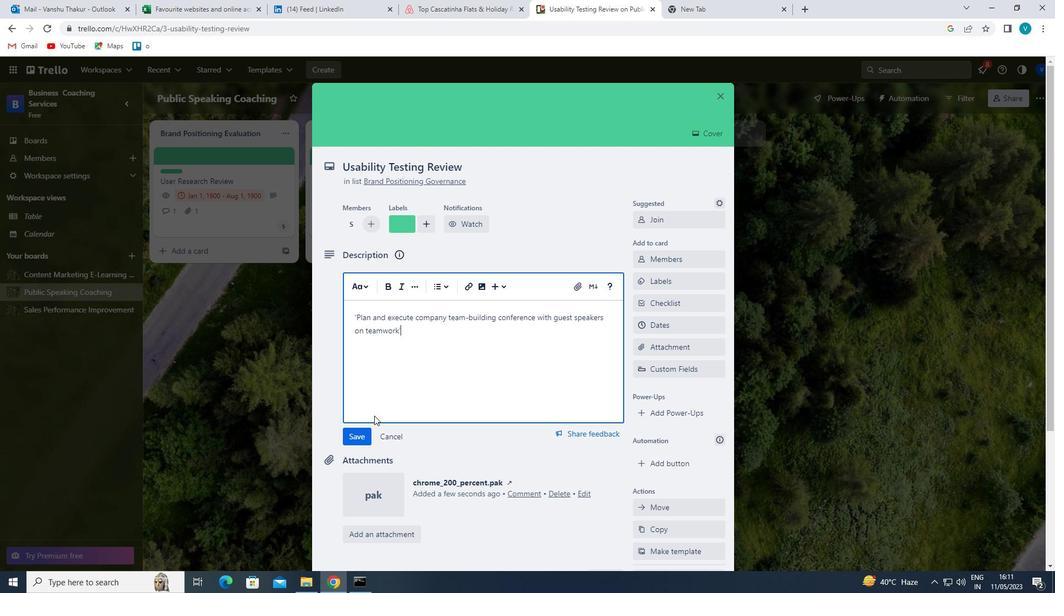 
Action: Mouse pressed left at (361, 431)
Screenshot: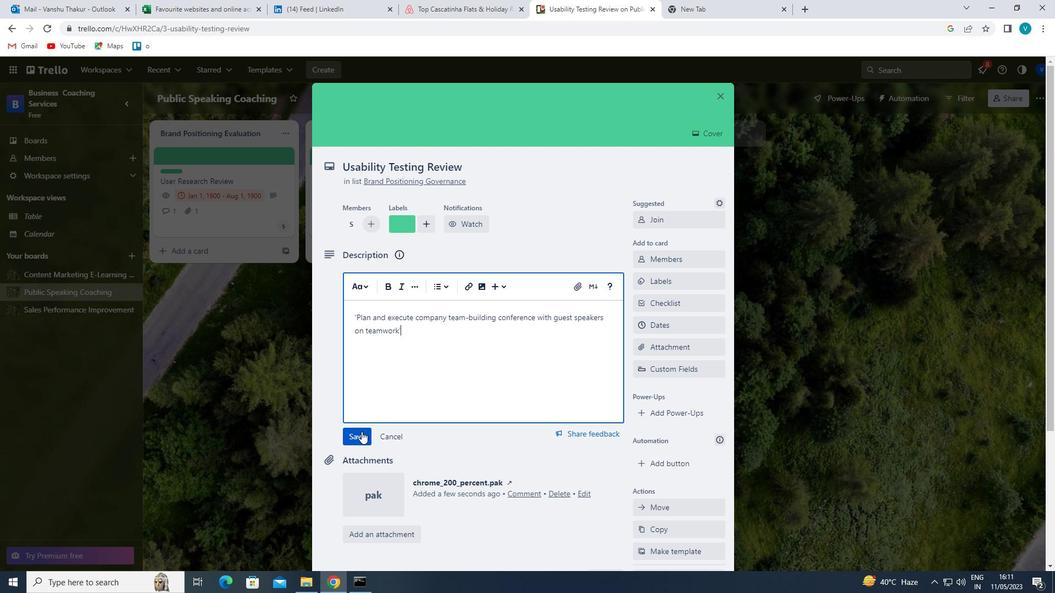 
Action: Mouse scrolled (361, 431) with delta (0, 0)
Screenshot: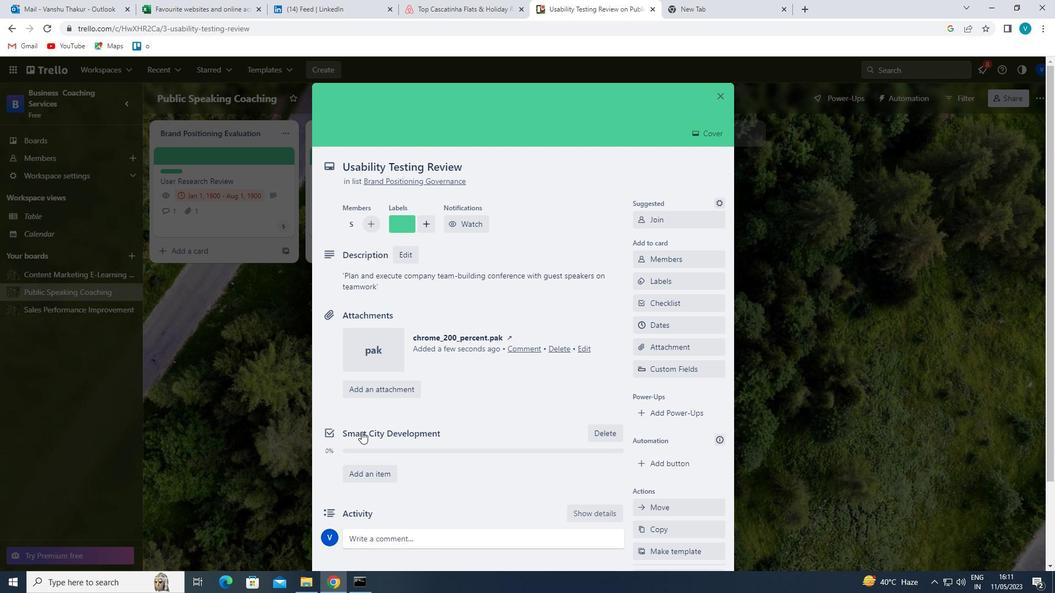 
Action: Mouse moved to (379, 478)
Screenshot: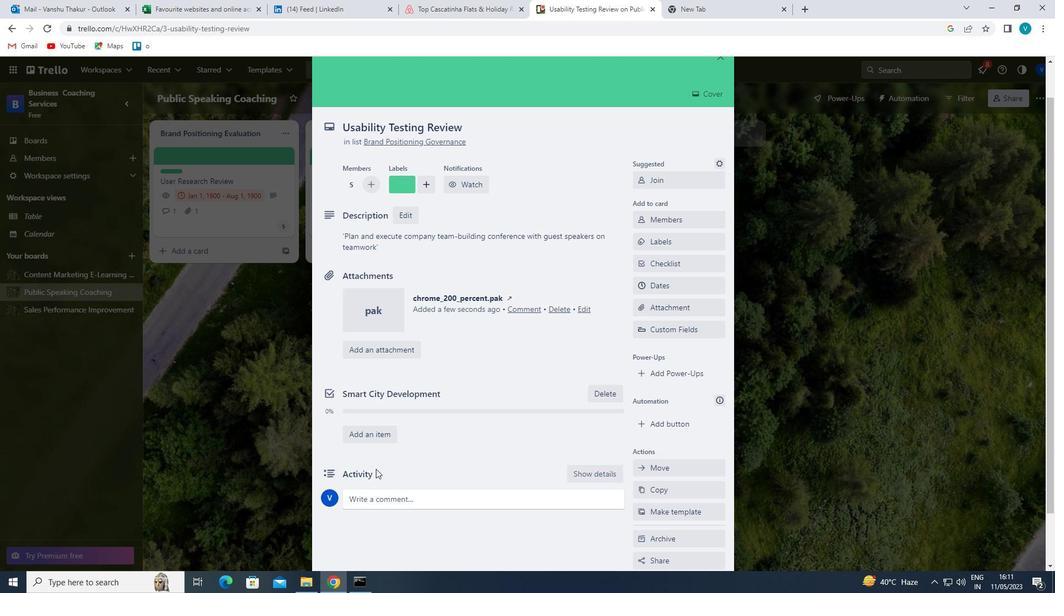 
Action: Mouse pressed left at (379, 478)
Screenshot: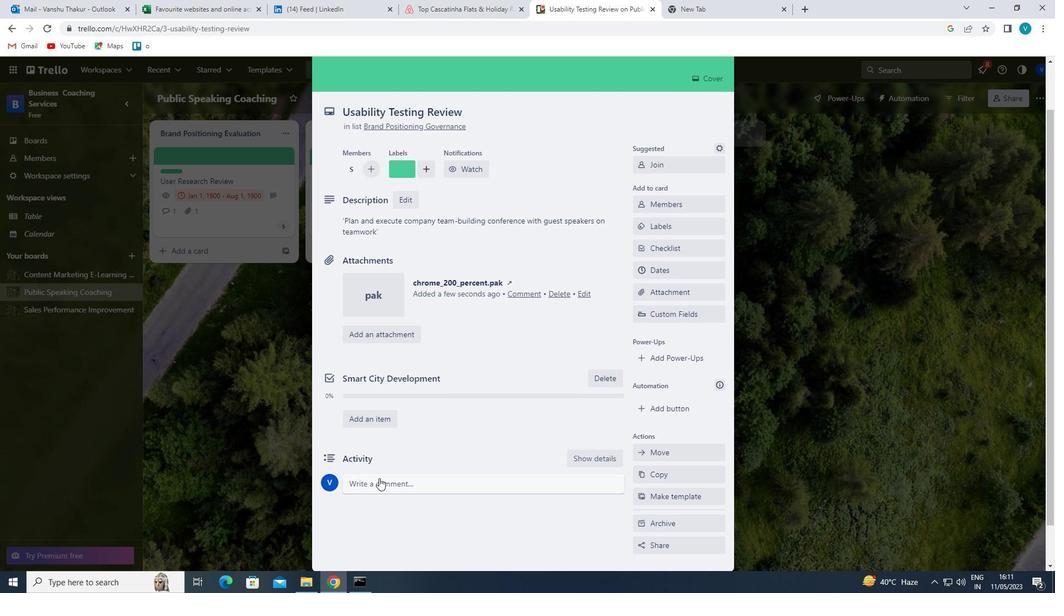 
Action: Mouse moved to (381, 478)
Screenshot: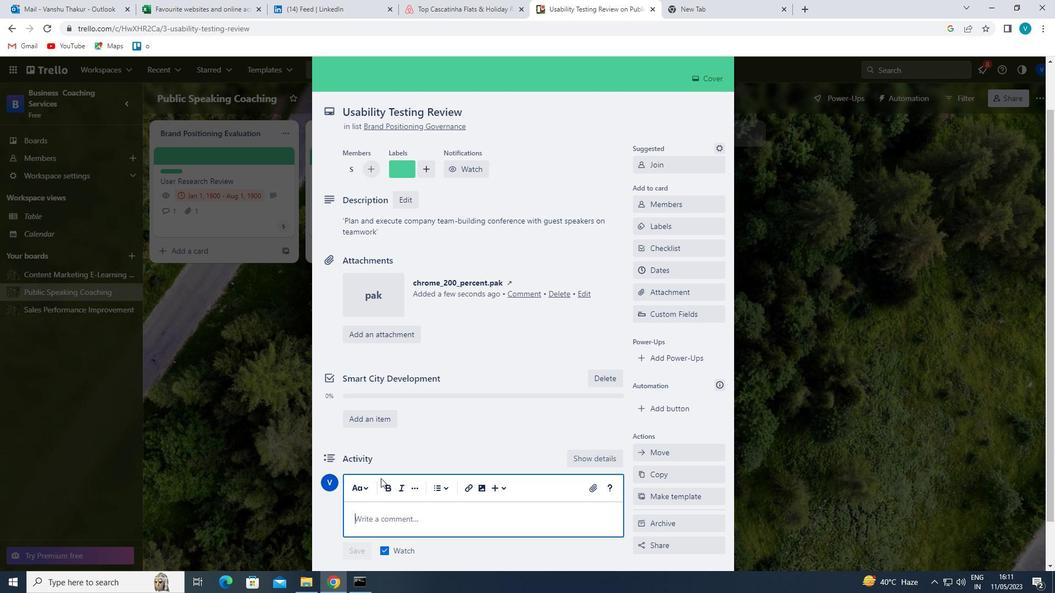 
Action: Key pressed '<Key.shift>WE<Key.space>SHOUU<Key.backspace>LD<Key.space>APPRAOCH<Key.space><Key.backspace><Key.backspace><Key.backspace><Key.backspace><Key.backspace>OACH<Key.space>THI<Key.space>STASK<Key.space><Key.left><Key.left><Key.left><Key.left><Key.left><Key.left><Key.space><Key.backspace><Key.backspace><Key.right><Key.space><Key.right><Key.right><Key.right><Key.right><Key.space>WITH<Key.space>ENTHUSIASM<Key.space>AS<Key.space>IT<Key.space>HAS<Key.space>THE<Key.space>POTENR<Key.backspace>TIAL<Key.space>TO<Key.space>GENERAYE<Key.backspace><Key.backspace>TE<Key.space><Key.backspace><Key.space>SIGNIFIV<Key.backspace>CANT<Key.space>VALUR<Key.backspace>E<Key.space>FOR<Key.space>OUR<Key.space>COMPANY.'
Screenshot: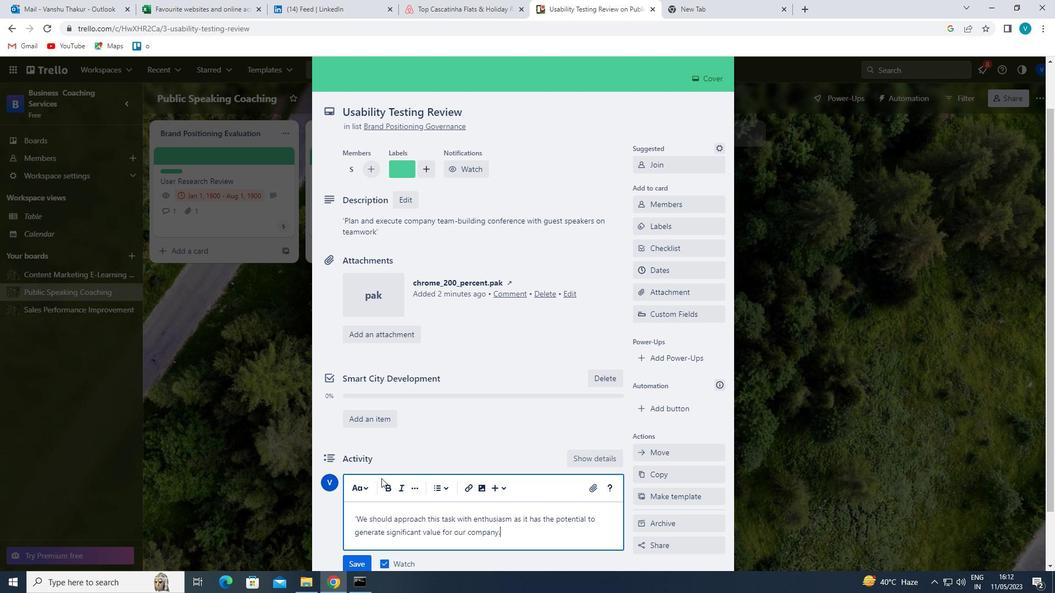 
Action: Mouse moved to (384, 478)
Screenshot: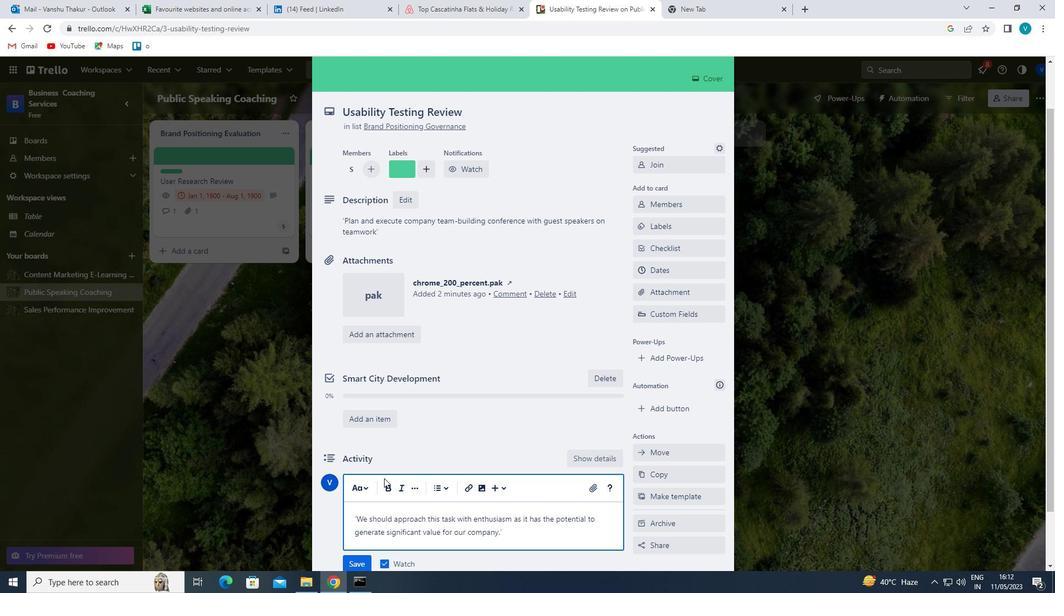 
Action: Mouse scrolled (384, 477) with delta (0, 0)
Screenshot: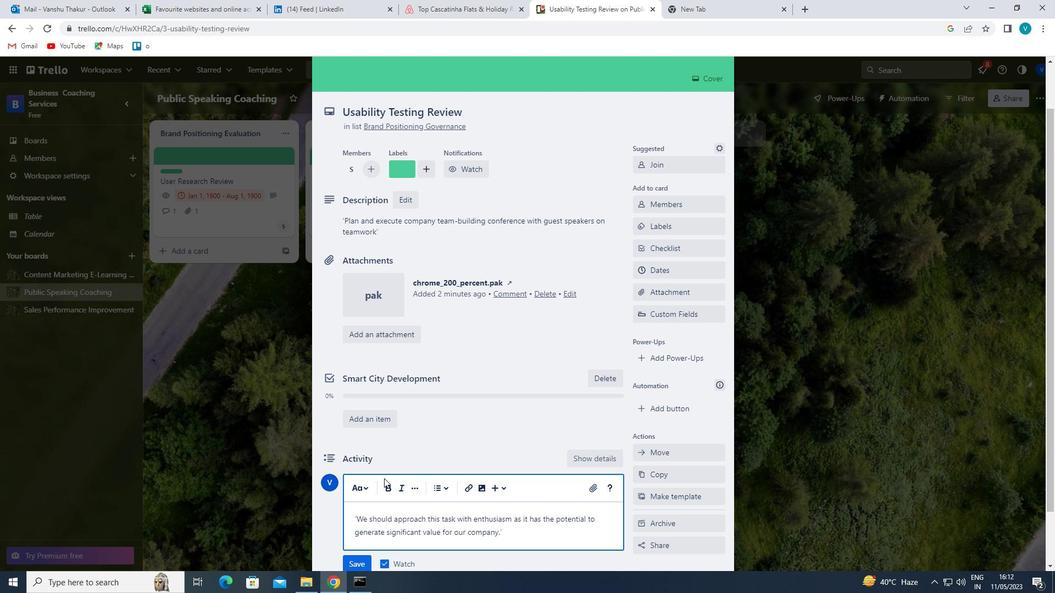 
Action: Mouse moved to (359, 508)
Screenshot: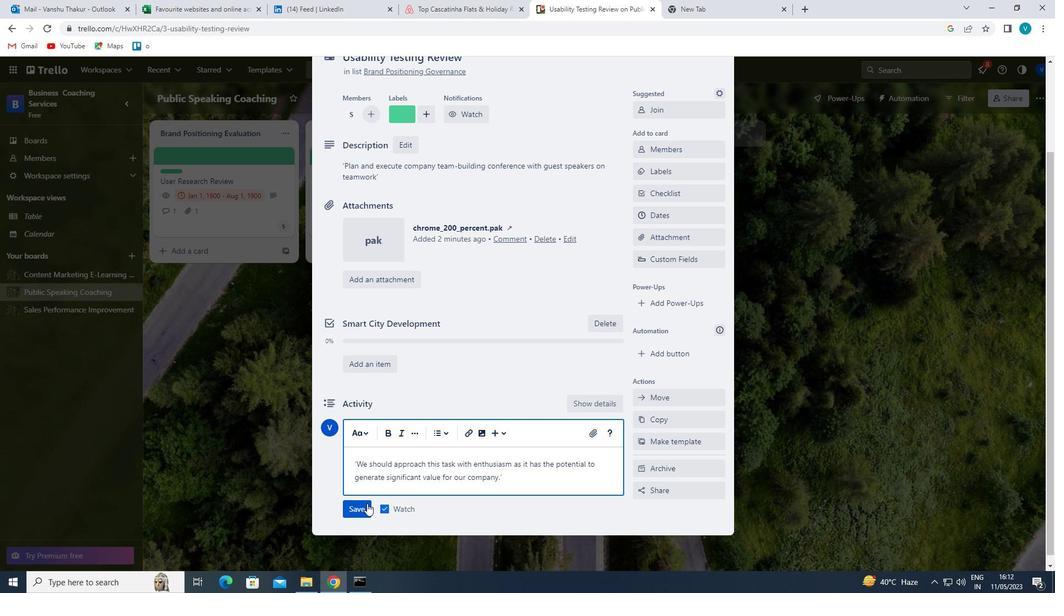 
Action: Mouse pressed left at (359, 508)
Screenshot: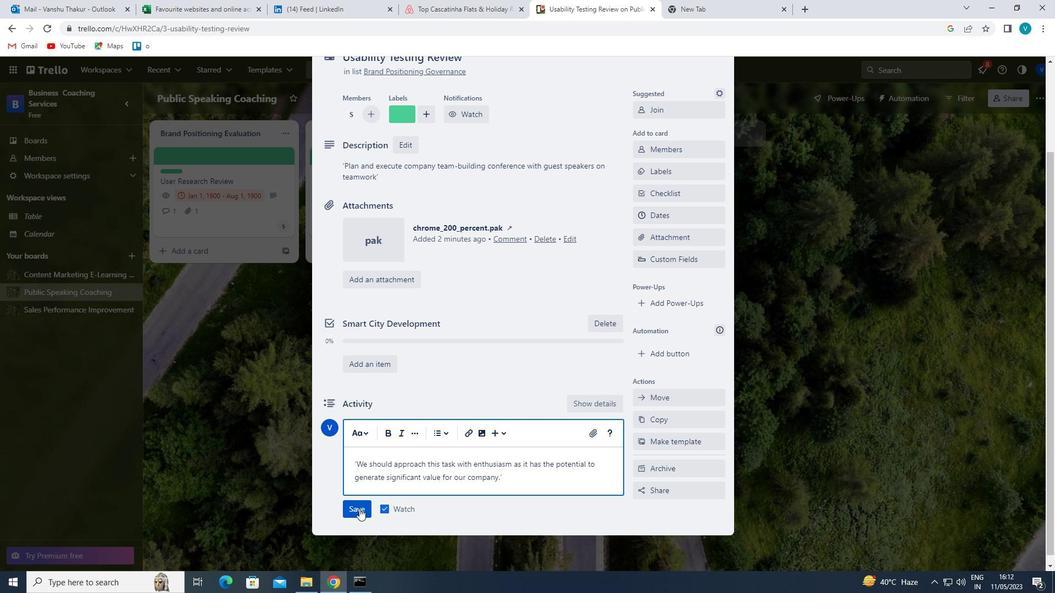 
Action: Mouse moved to (689, 215)
Screenshot: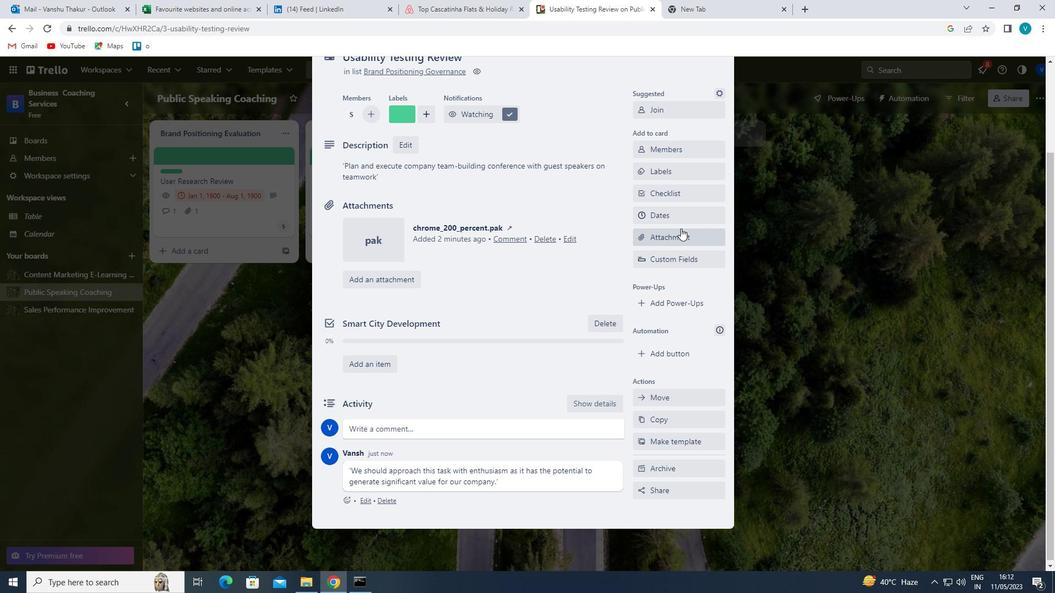 
Action: Mouse pressed left at (689, 215)
Screenshot: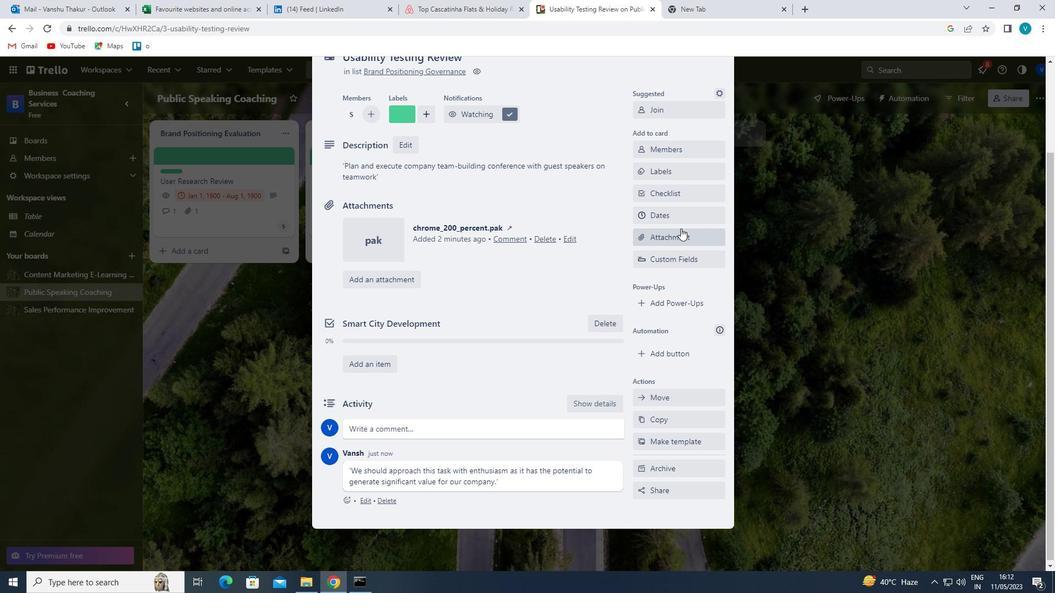 
Action: Mouse moved to (644, 297)
Screenshot: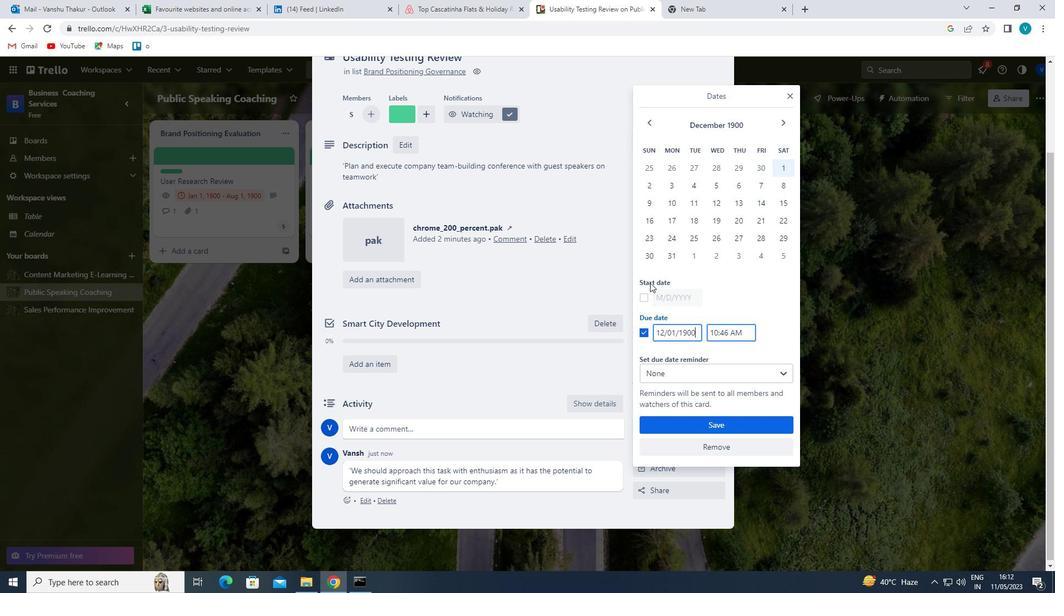 
Action: Mouse pressed left at (644, 297)
Screenshot: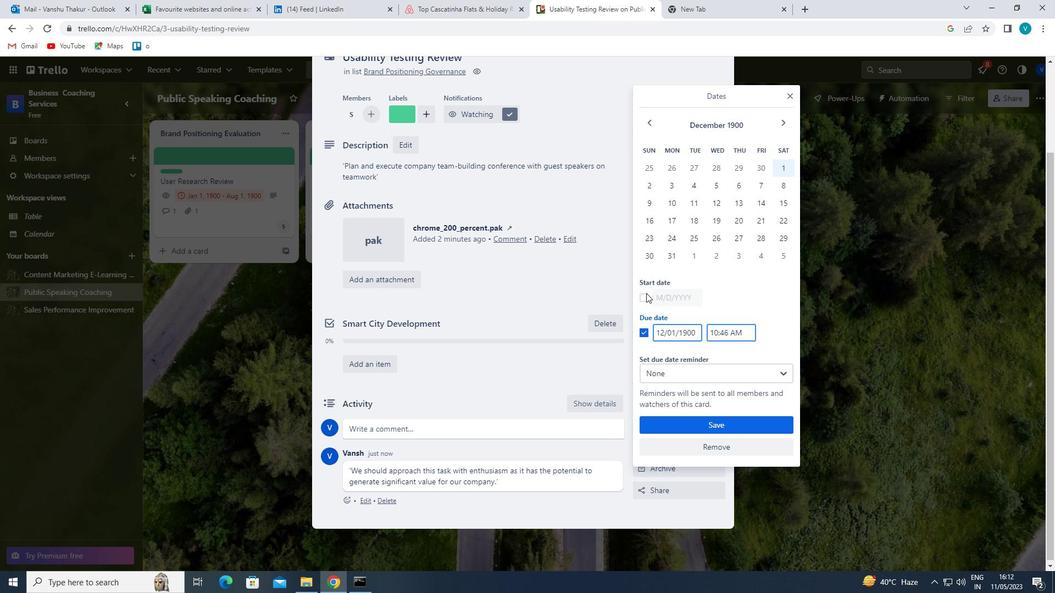 
Action: Mouse moved to (656, 296)
Screenshot: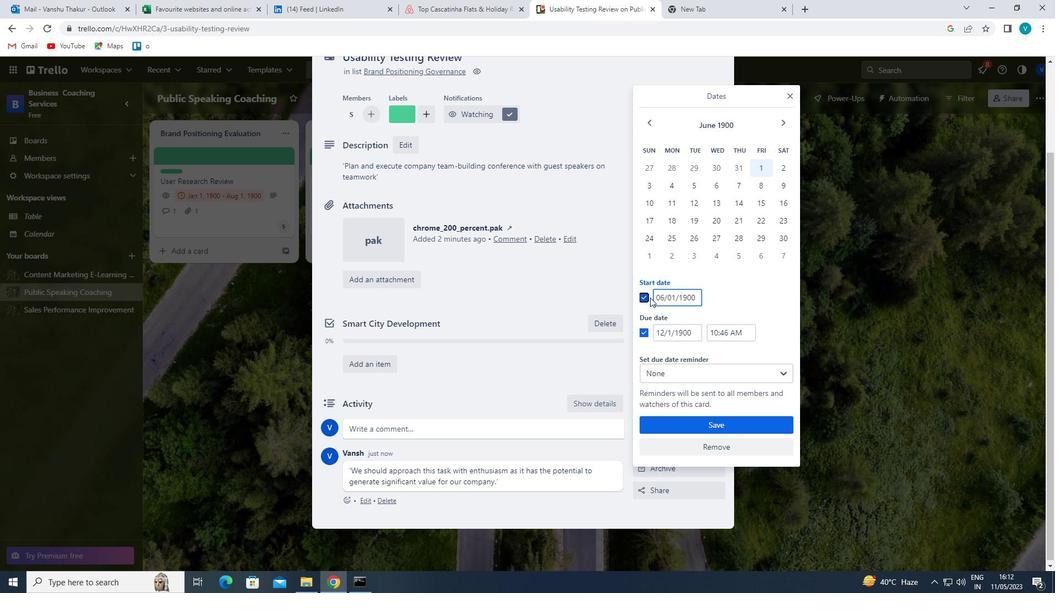 
Action: Mouse pressed left at (656, 296)
Screenshot: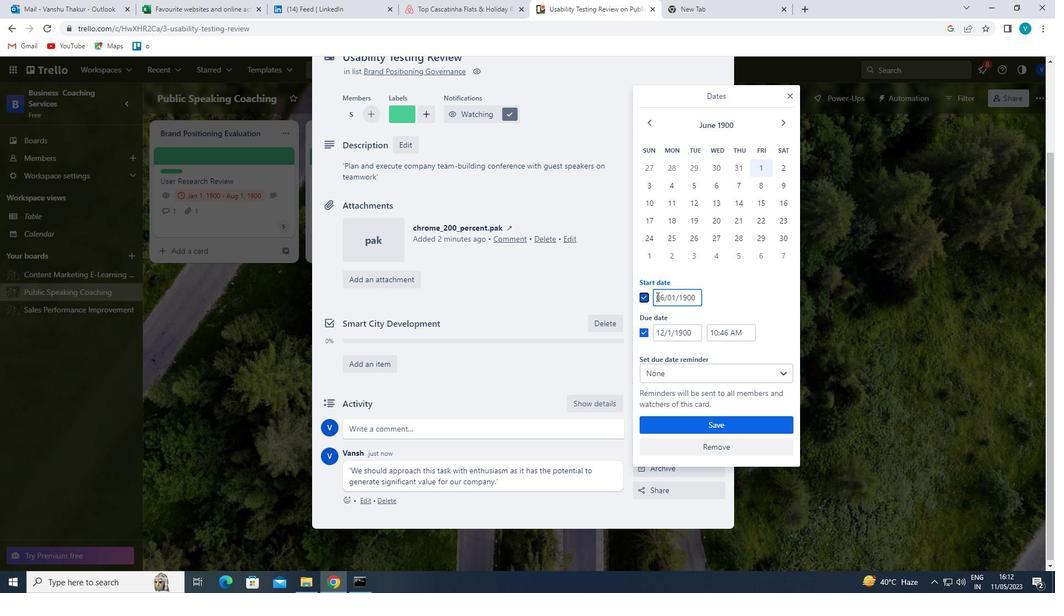 
Action: Mouse pressed left at (656, 296)
Screenshot: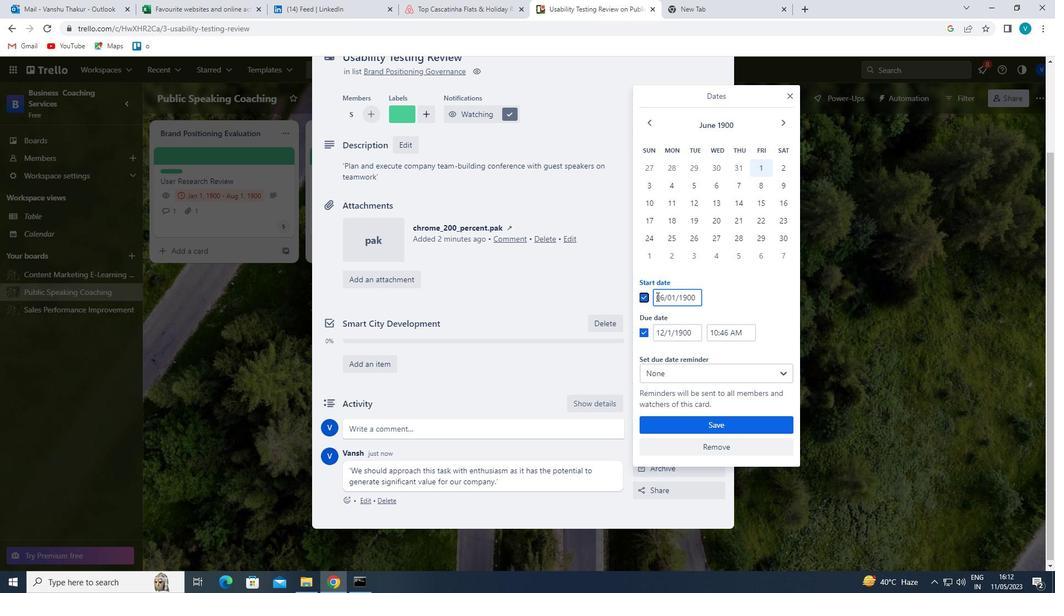 
Action: Key pressed 7
Screenshot: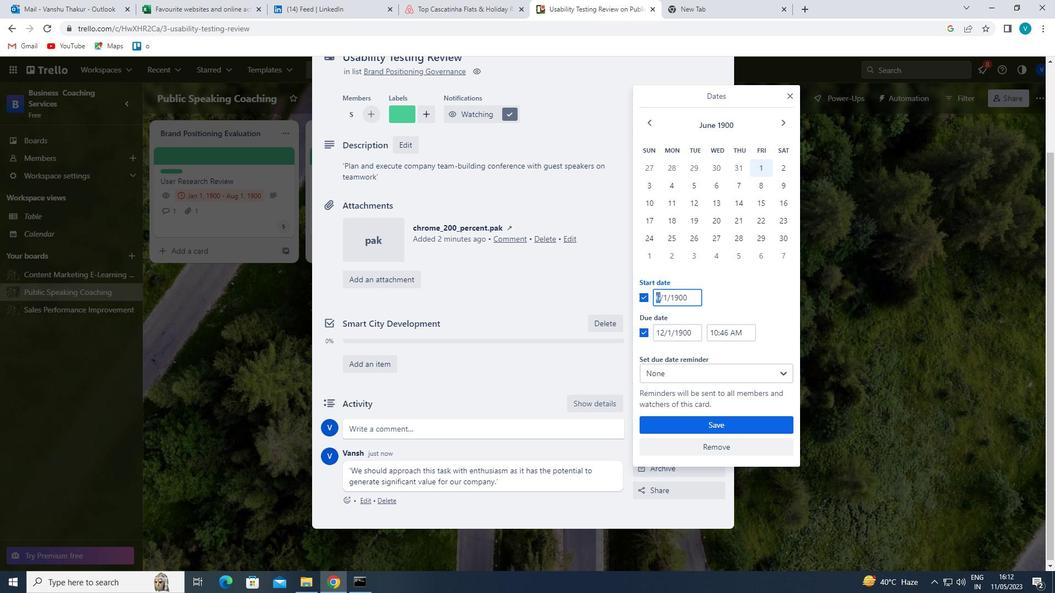 
Action: Mouse moved to (662, 330)
Screenshot: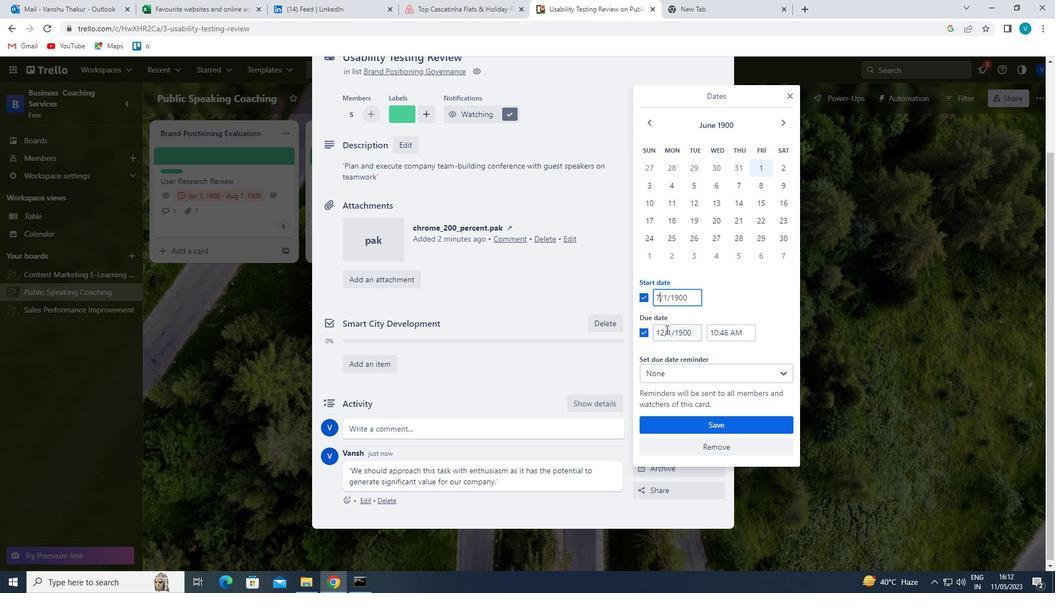 
Action: Mouse pressed left at (662, 330)
Screenshot: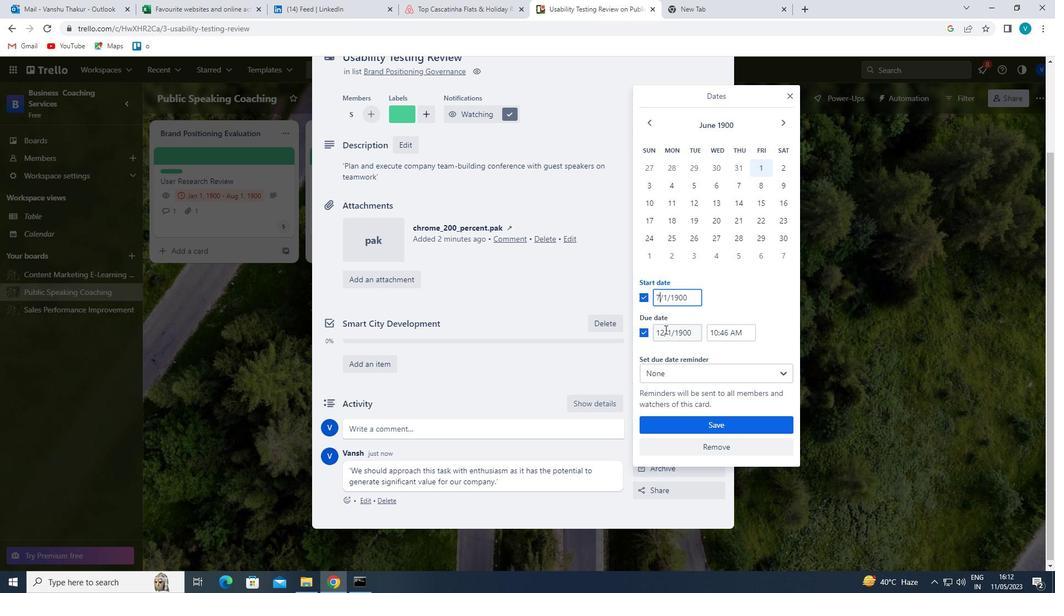 
Action: Mouse pressed left at (662, 330)
Screenshot: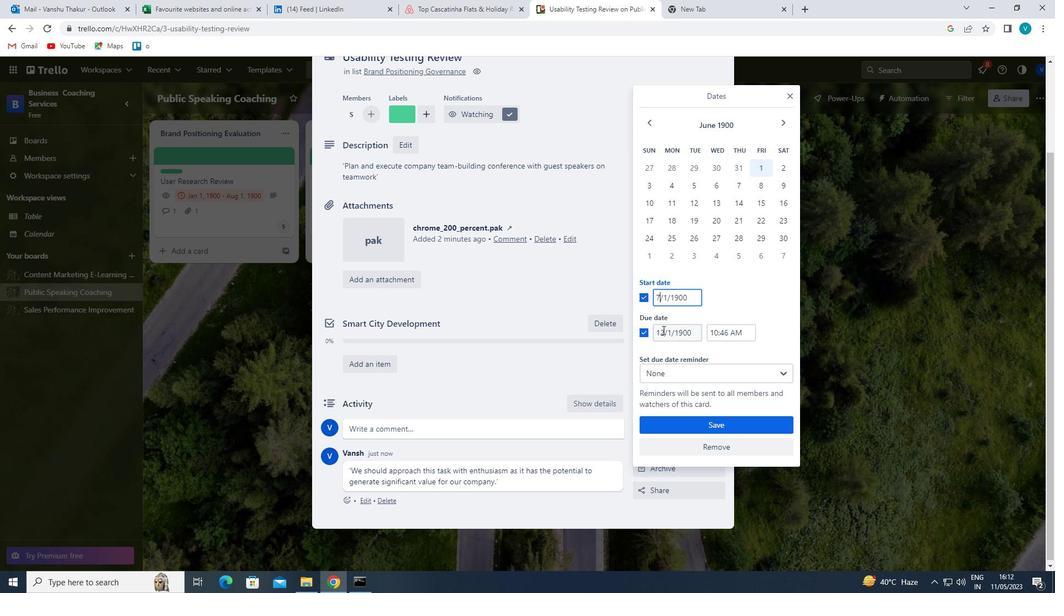 
Action: Mouse moved to (660, 331)
Screenshot: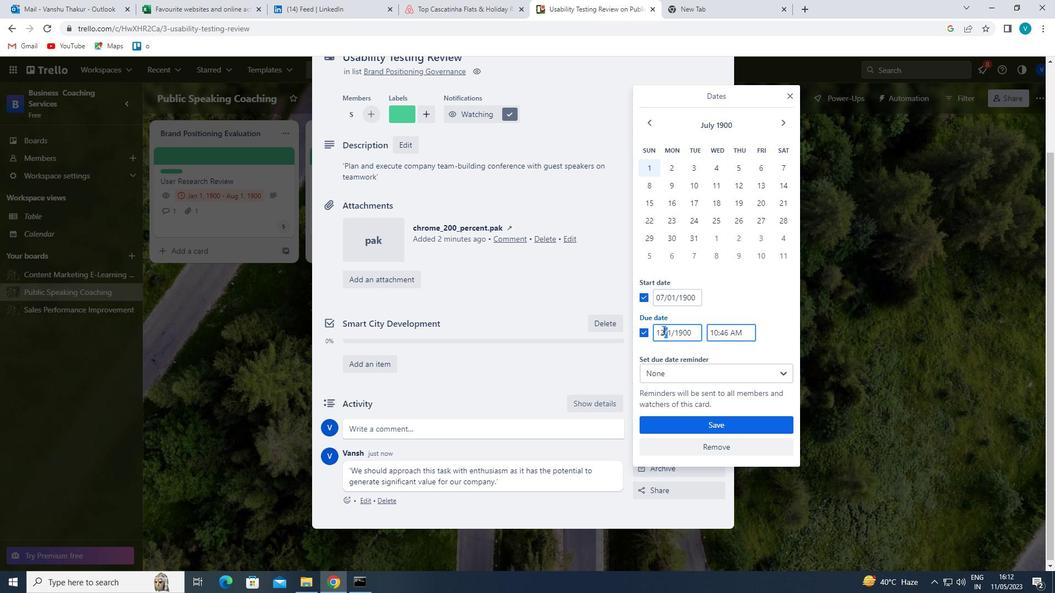 
Action: Mouse pressed left at (660, 331)
Screenshot: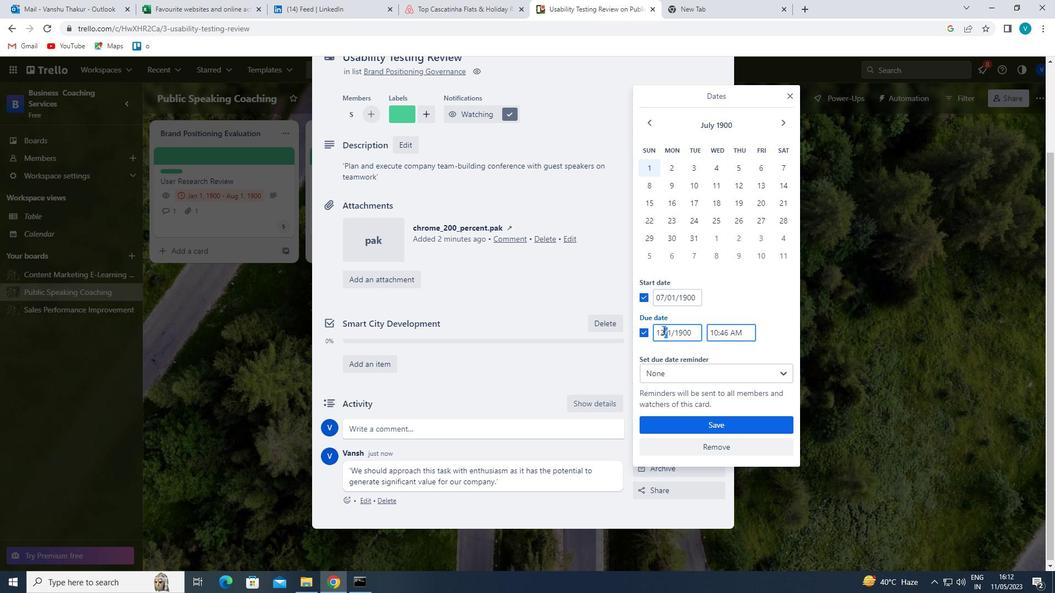 
Action: Mouse pressed left at (660, 331)
Screenshot: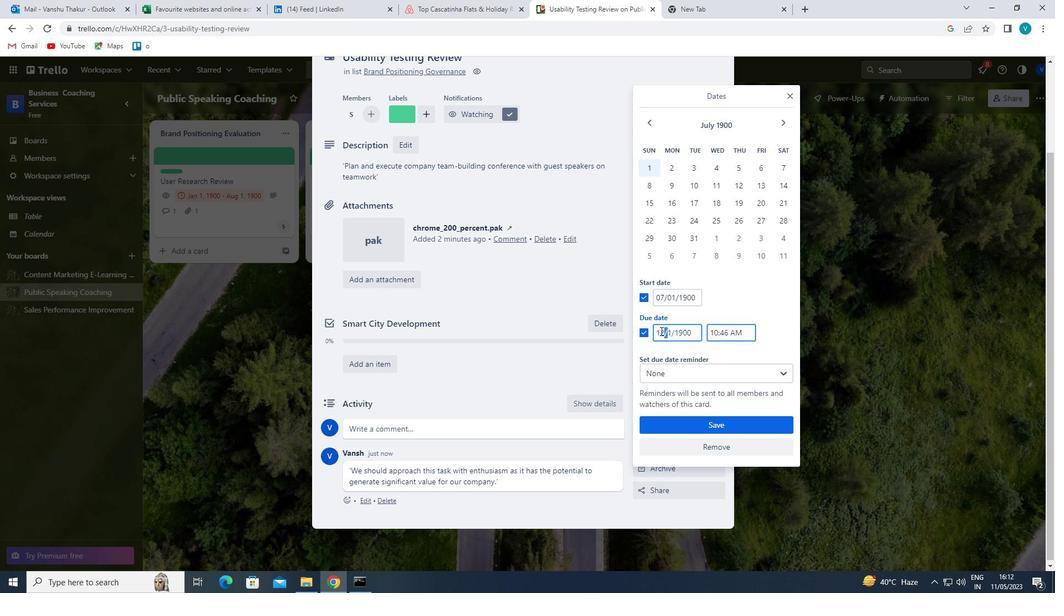 
Action: Key pressed 14
Screenshot: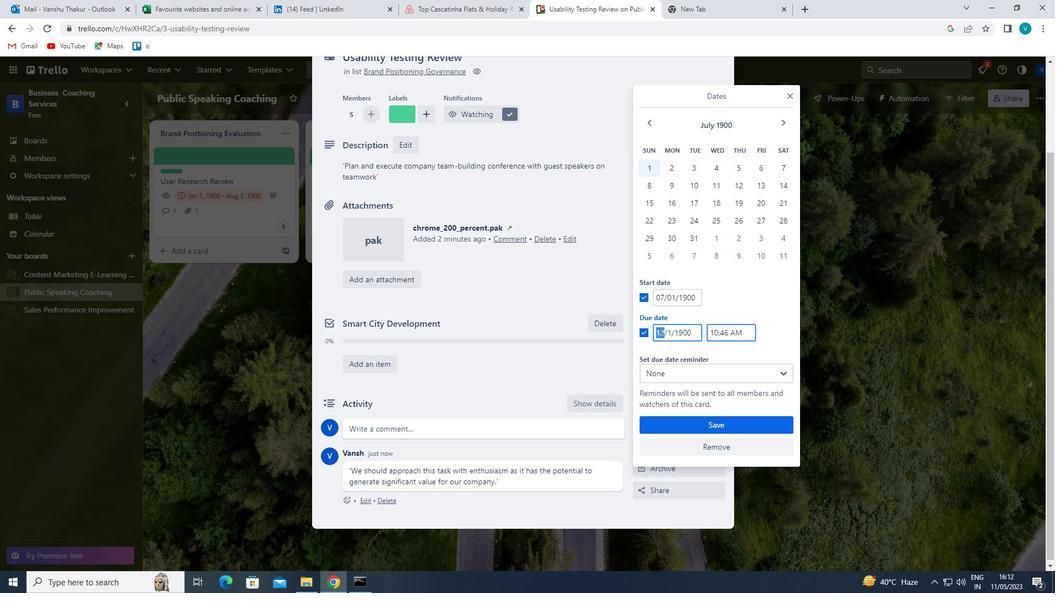 
Action: Mouse moved to (691, 423)
Screenshot: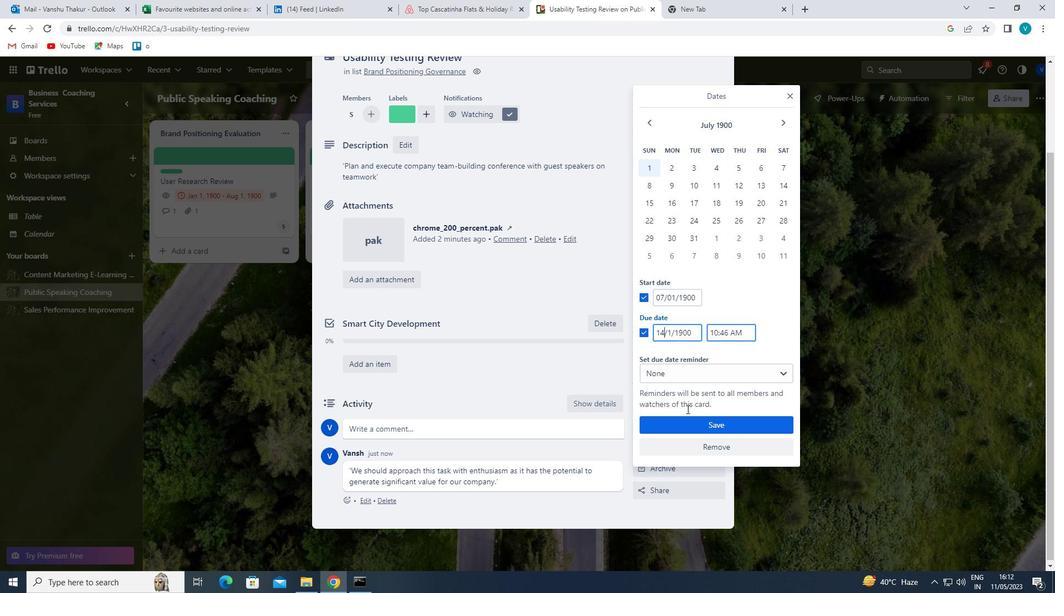 
Action: Mouse pressed left at (691, 423)
Screenshot: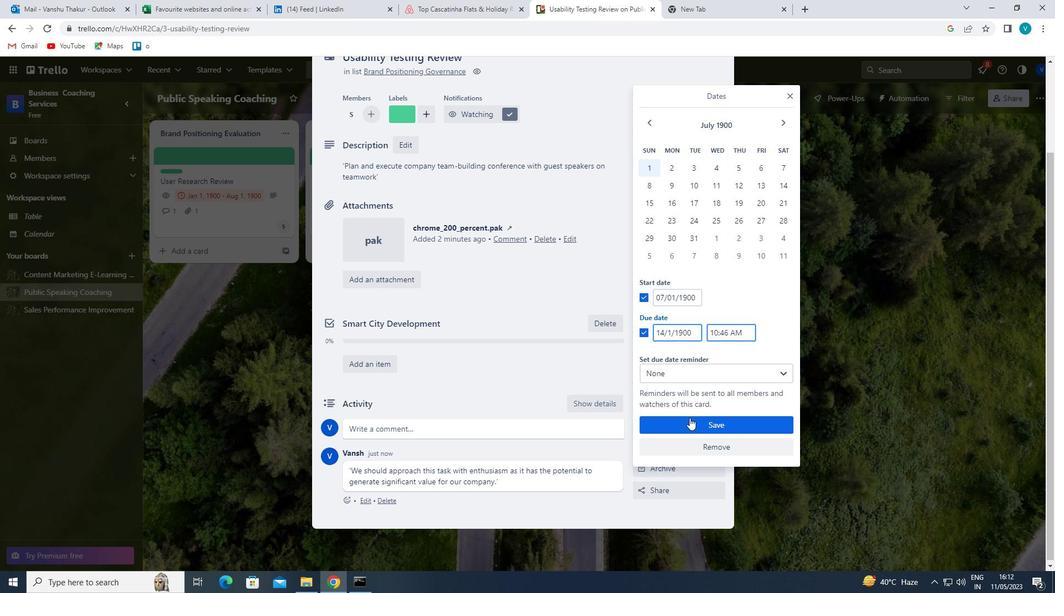 
